 Task: Find connections with filter location Salzwedel with filter topic #Socialmediawith filter profile language French with filter current company Trina Solar with filter school Careers for Engineering Students with filter industry Plastics Manufacturing with filter service category Computer Networking with filter keywords title Business Analyst
Action: Mouse moved to (241, 197)
Screenshot: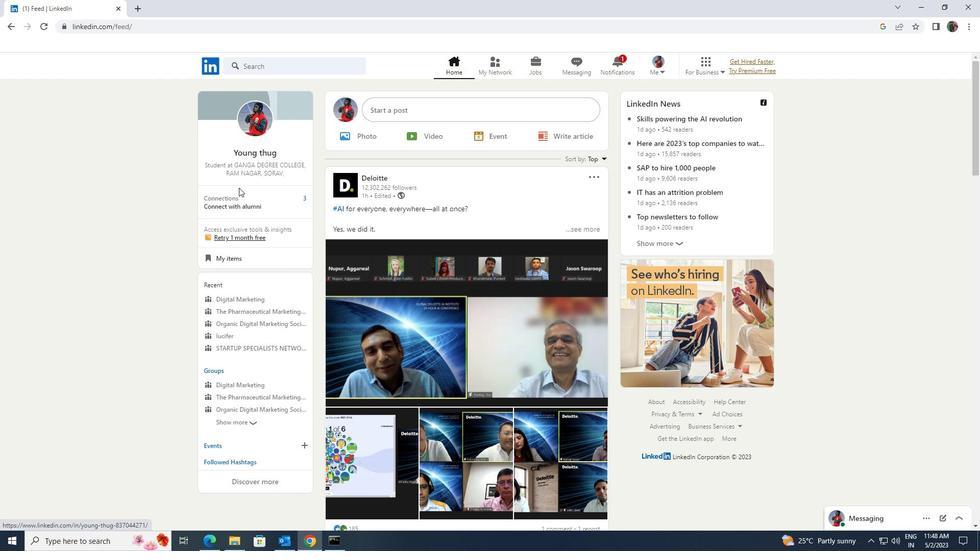 
Action: Mouse pressed left at (241, 197)
Screenshot: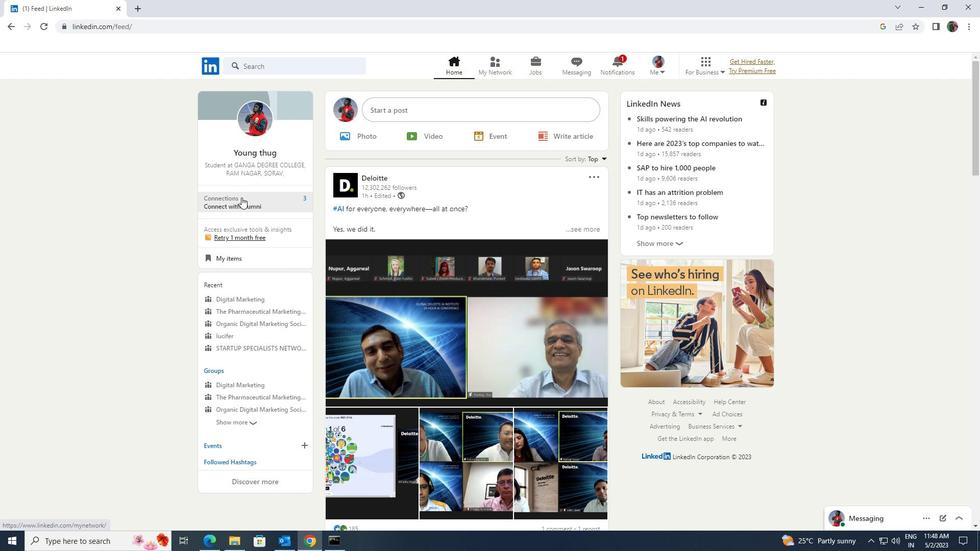 
Action: Mouse moved to (255, 123)
Screenshot: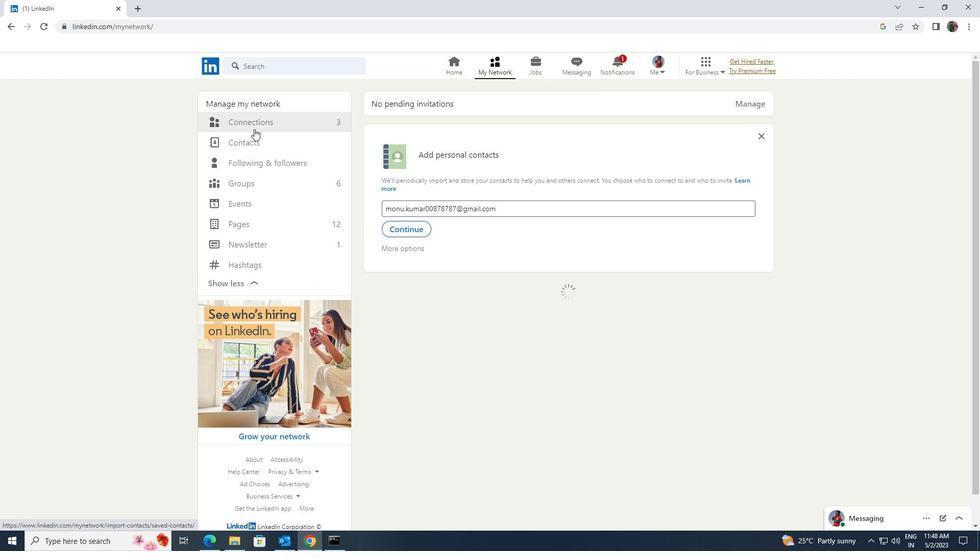 
Action: Mouse pressed left at (255, 123)
Screenshot: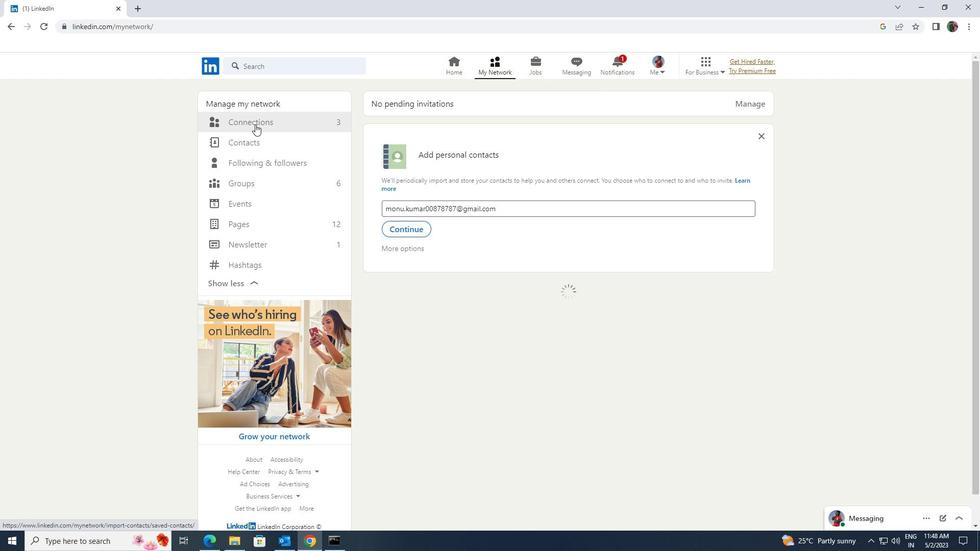 
Action: Mouse moved to (556, 122)
Screenshot: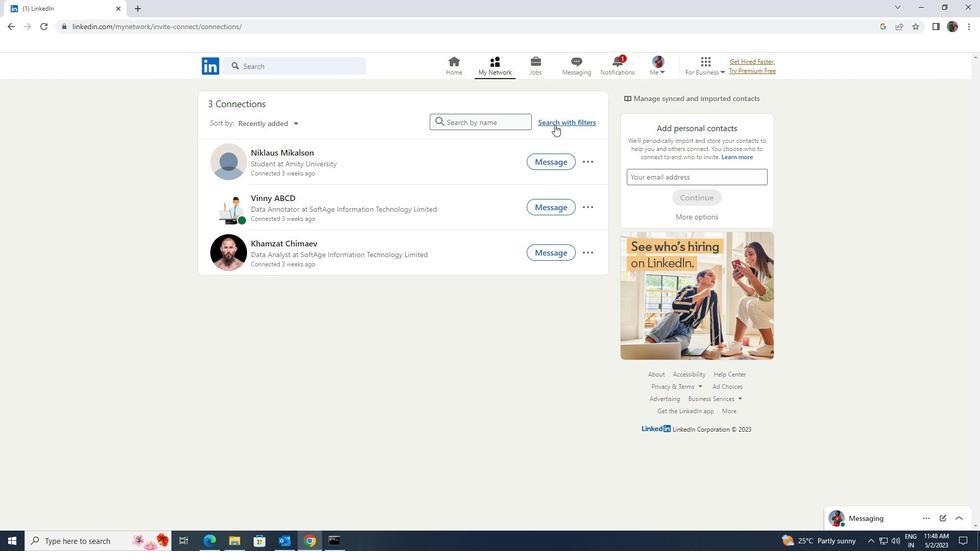 
Action: Mouse pressed left at (556, 122)
Screenshot: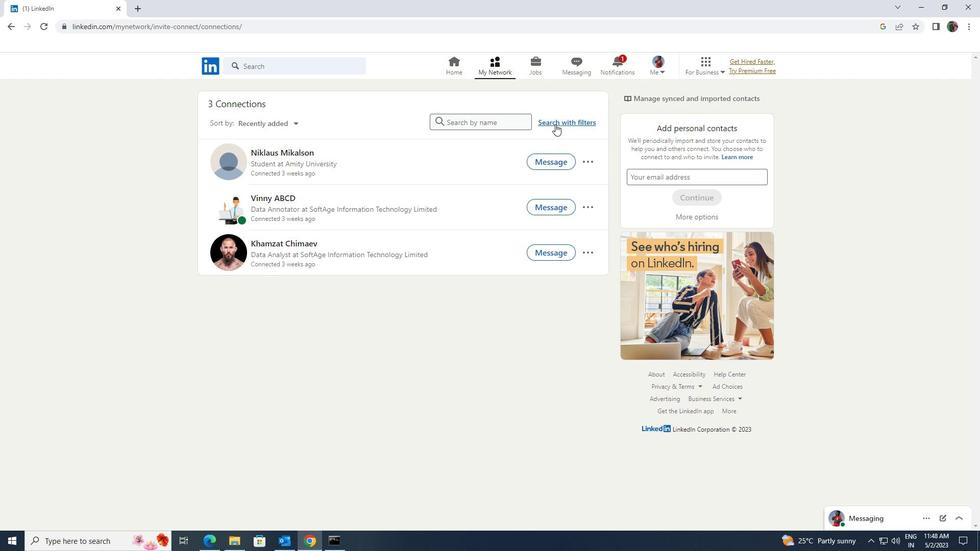 
Action: Mouse moved to (529, 95)
Screenshot: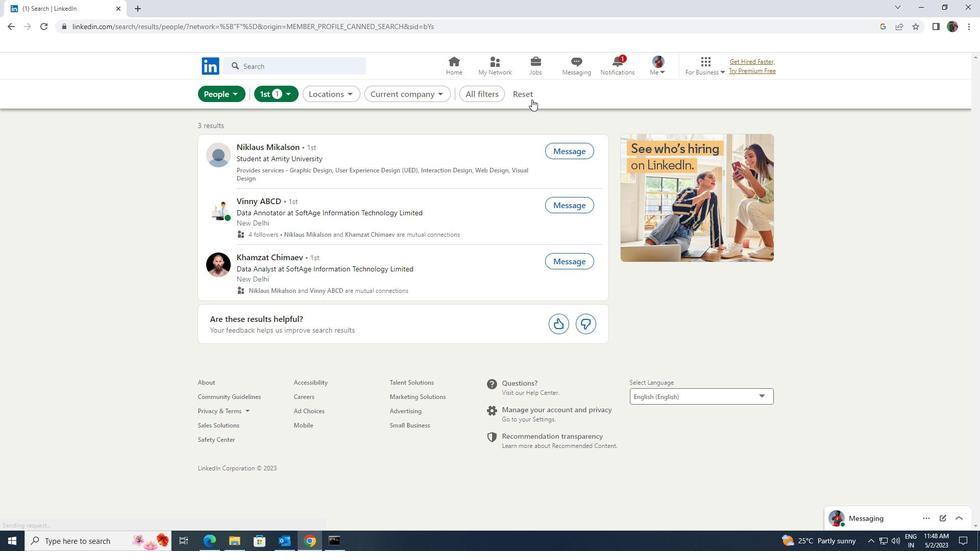 
Action: Mouse pressed left at (529, 95)
Screenshot: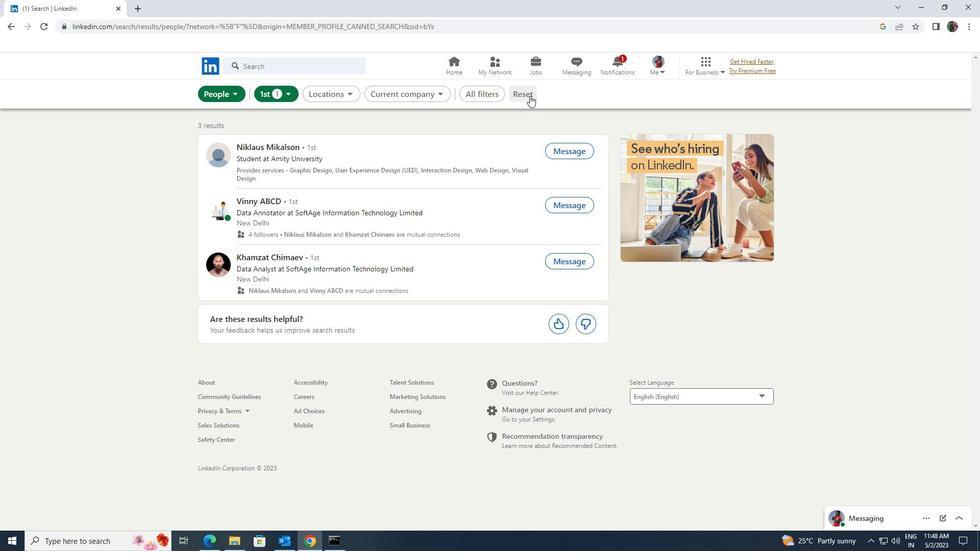 
Action: Mouse moved to (515, 87)
Screenshot: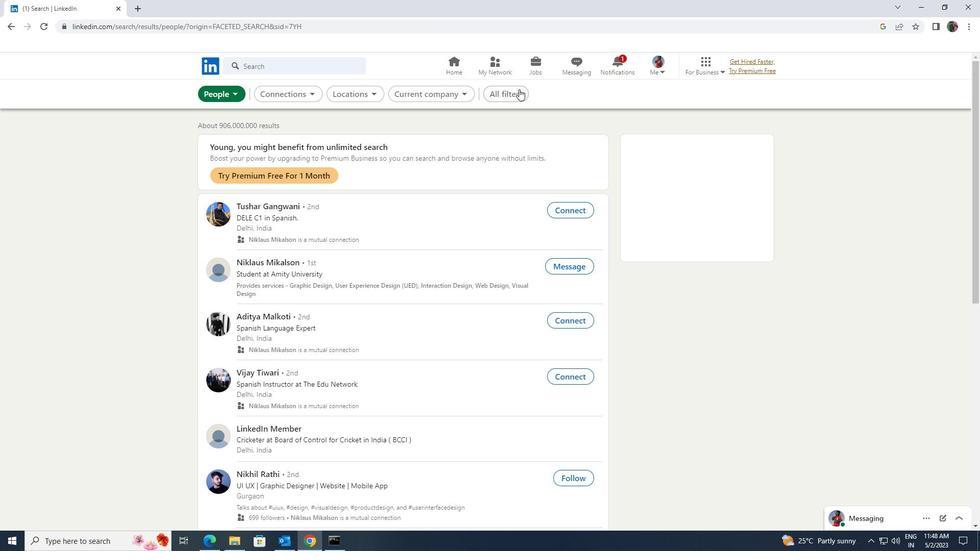 
Action: Mouse pressed left at (515, 87)
Screenshot: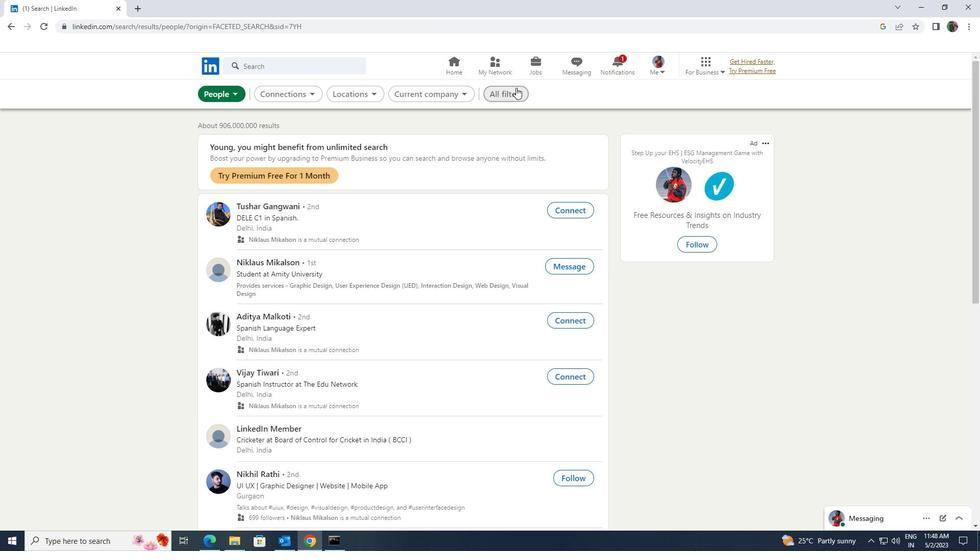 
Action: Mouse moved to (736, 331)
Screenshot: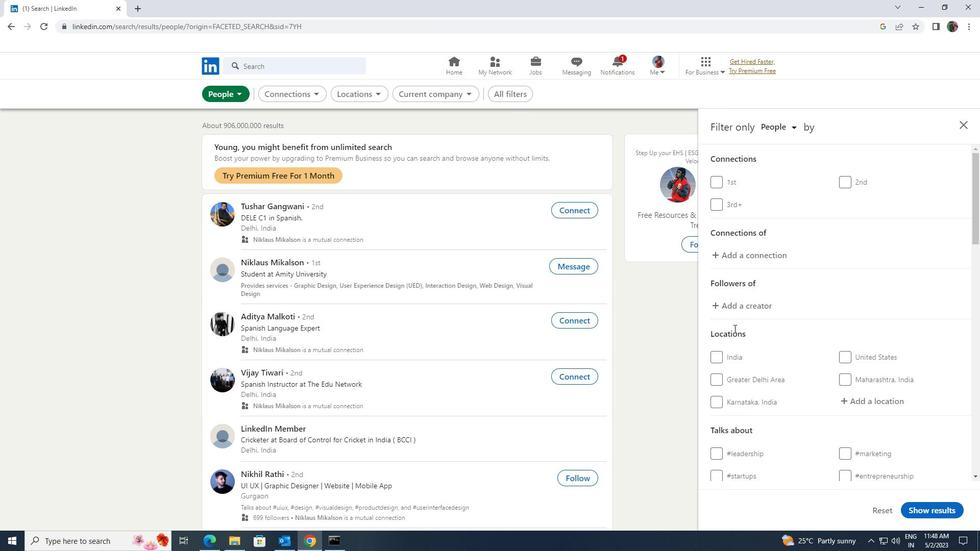 
Action: Mouse scrolled (736, 331) with delta (0, 0)
Screenshot: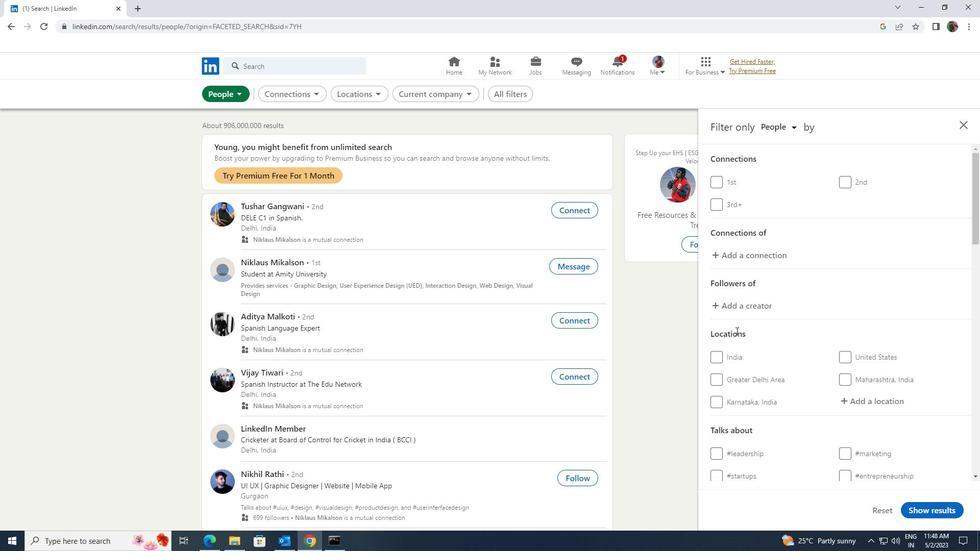 
Action: Mouse scrolled (736, 331) with delta (0, 0)
Screenshot: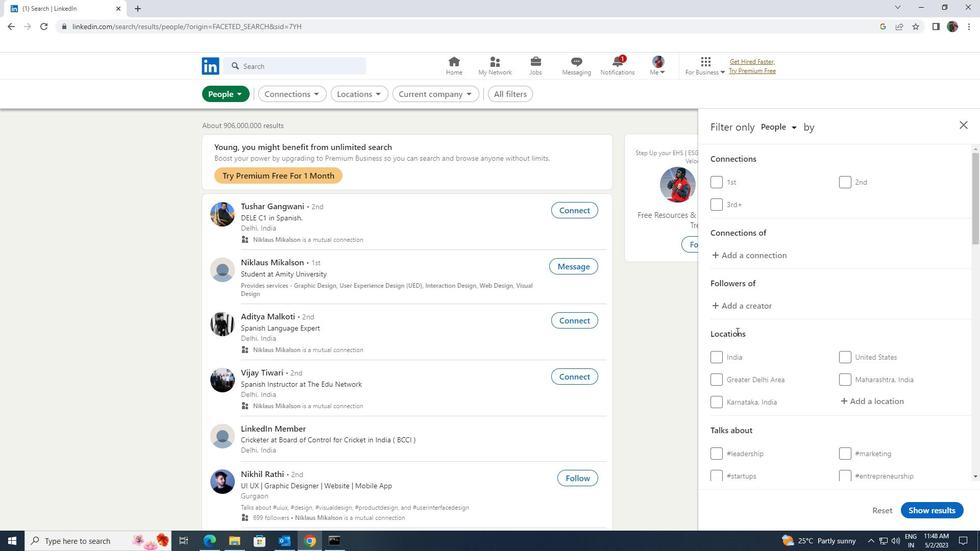 
Action: Mouse moved to (845, 300)
Screenshot: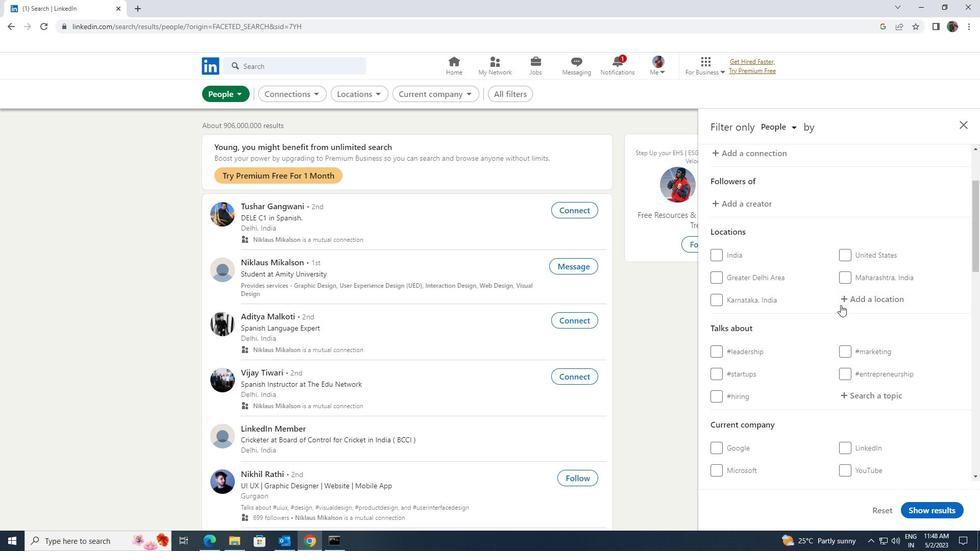 
Action: Mouse pressed left at (845, 300)
Screenshot: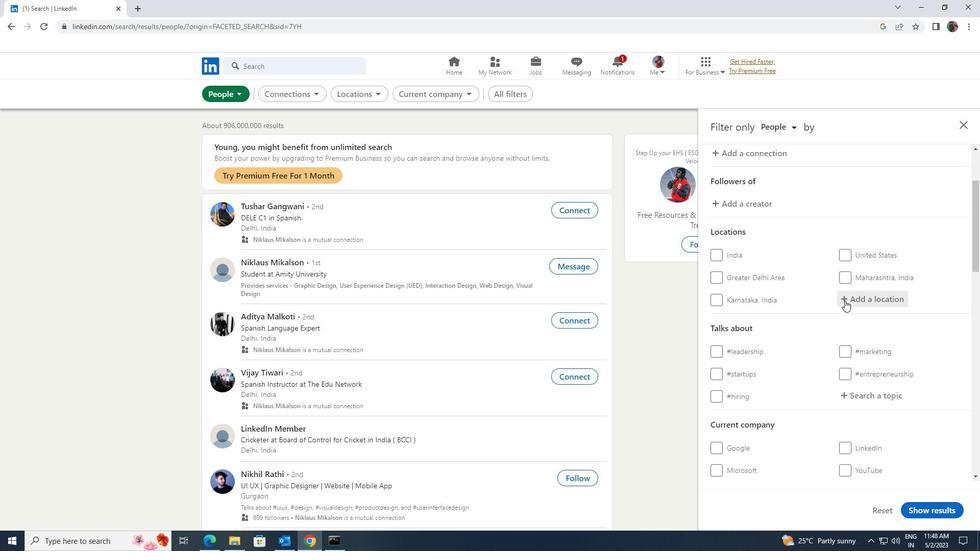 
Action: Key pressed <Key.shift>SALZWEE
Screenshot: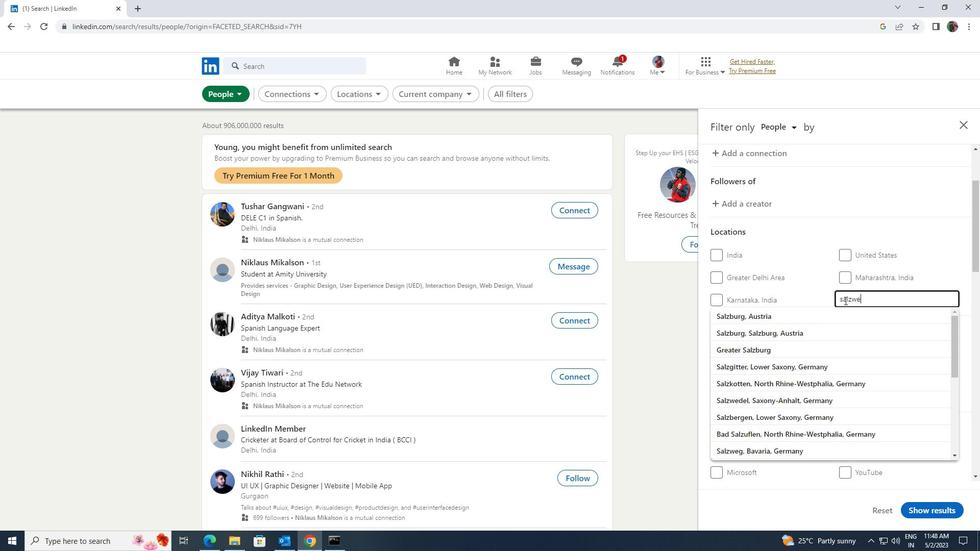 
Action: Mouse moved to (837, 320)
Screenshot: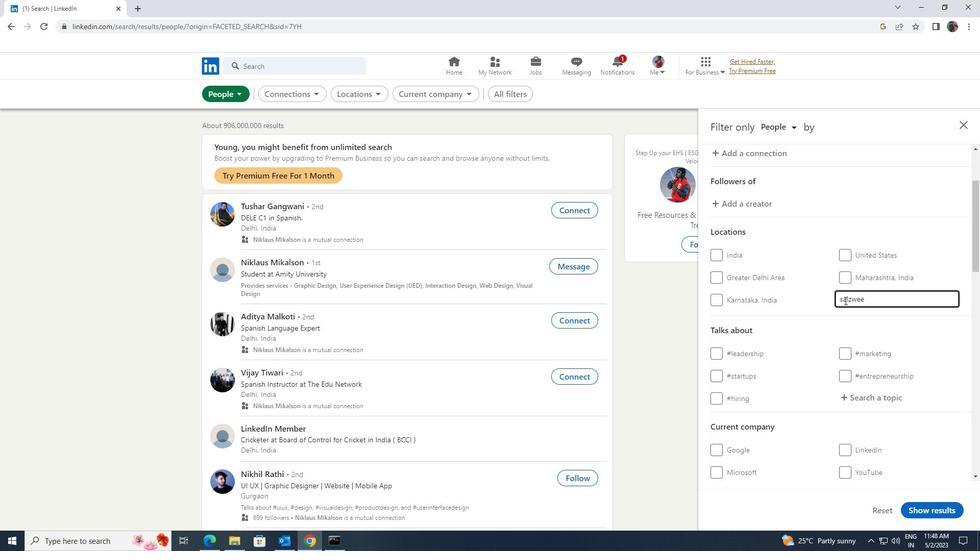 
Action: Key pressed <Key.backspace>
Screenshot: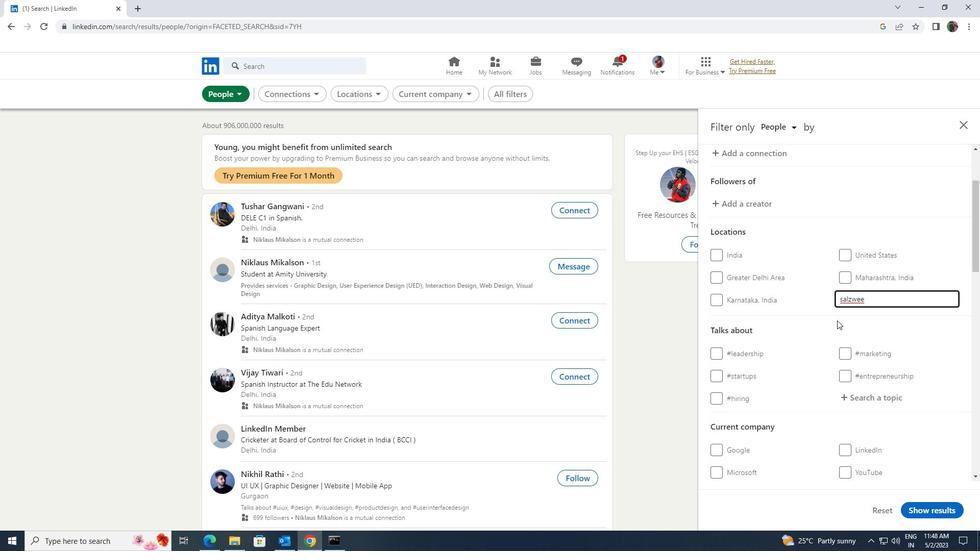 
Action: Mouse moved to (826, 312)
Screenshot: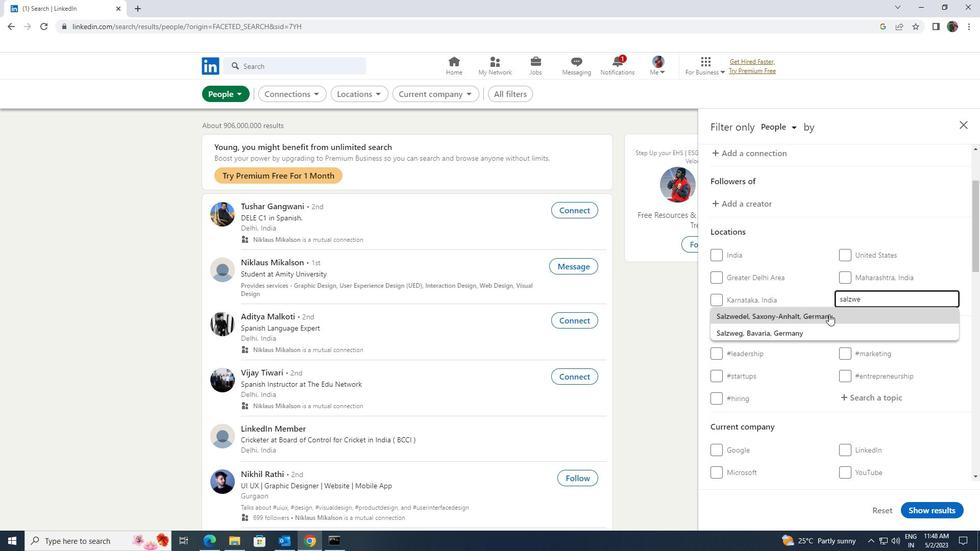 
Action: Mouse pressed left at (826, 312)
Screenshot: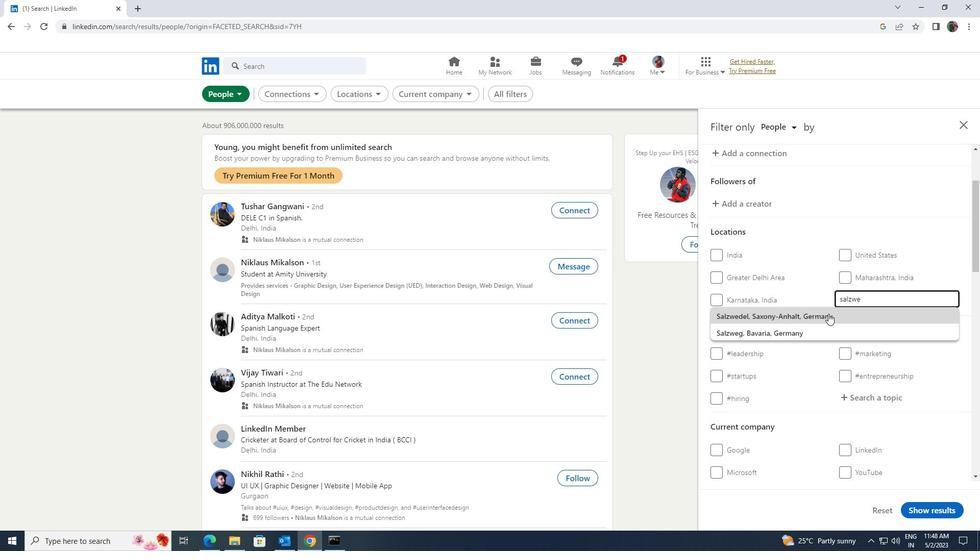 
Action: Mouse scrolled (826, 312) with delta (0, 0)
Screenshot: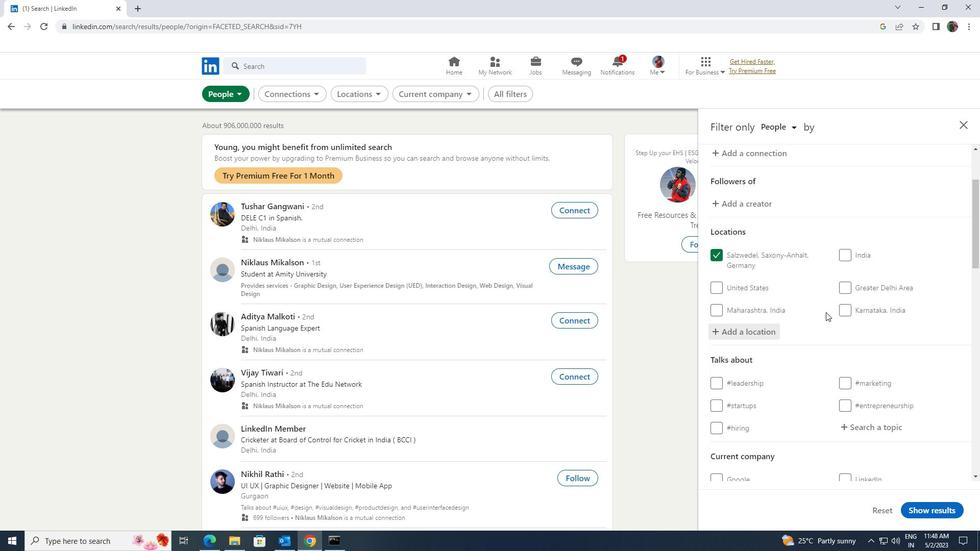
Action: Mouse scrolled (826, 312) with delta (0, 0)
Screenshot: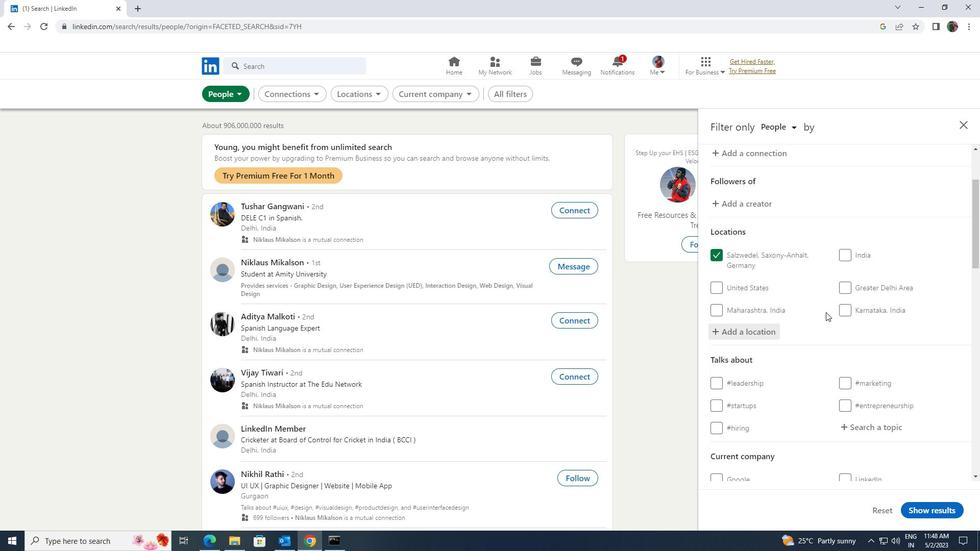 
Action: Mouse moved to (844, 323)
Screenshot: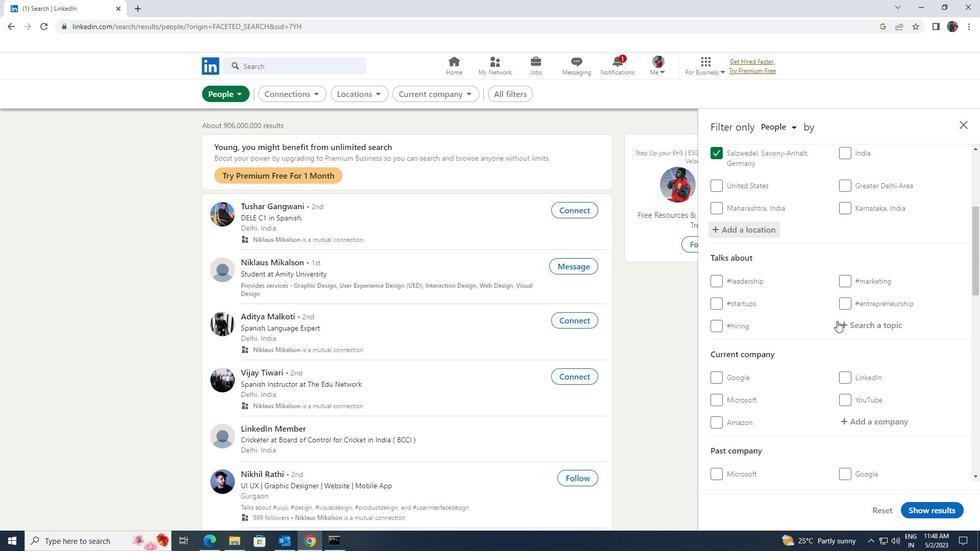 
Action: Mouse pressed left at (844, 323)
Screenshot: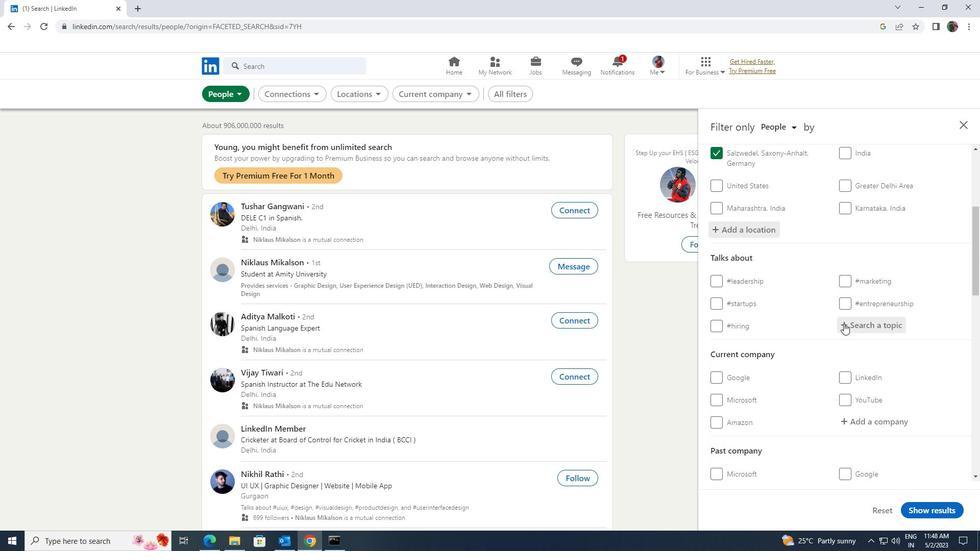 
Action: Key pressed <Key.shift>SOCIALMEDIA
Screenshot: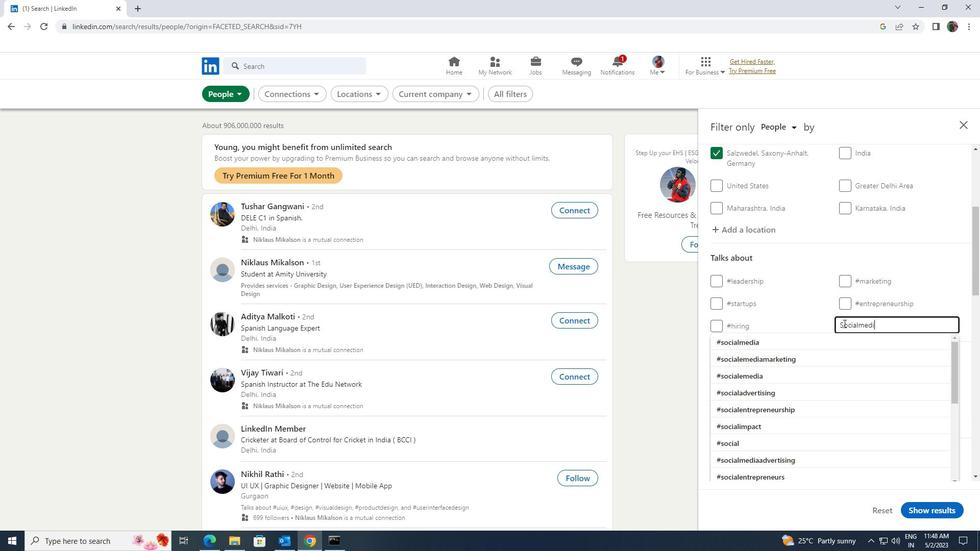 
Action: Mouse moved to (835, 336)
Screenshot: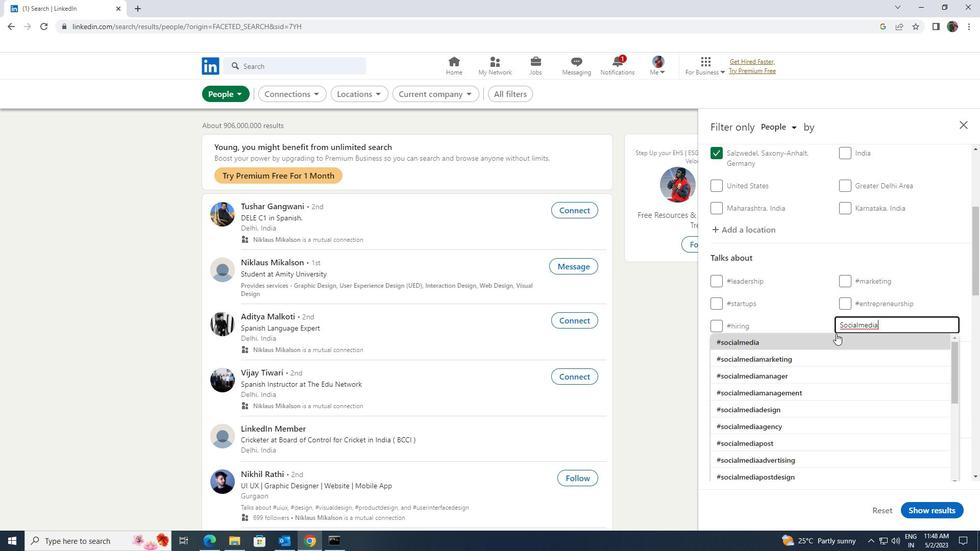 
Action: Mouse pressed left at (835, 336)
Screenshot: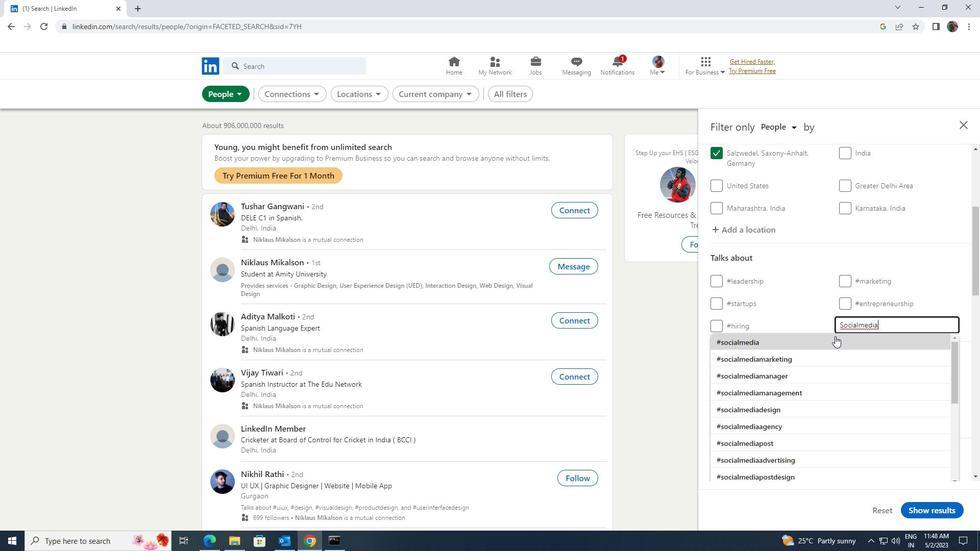 
Action: Mouse scrolled (835, 336) with delta (0, 0)
Screenshot: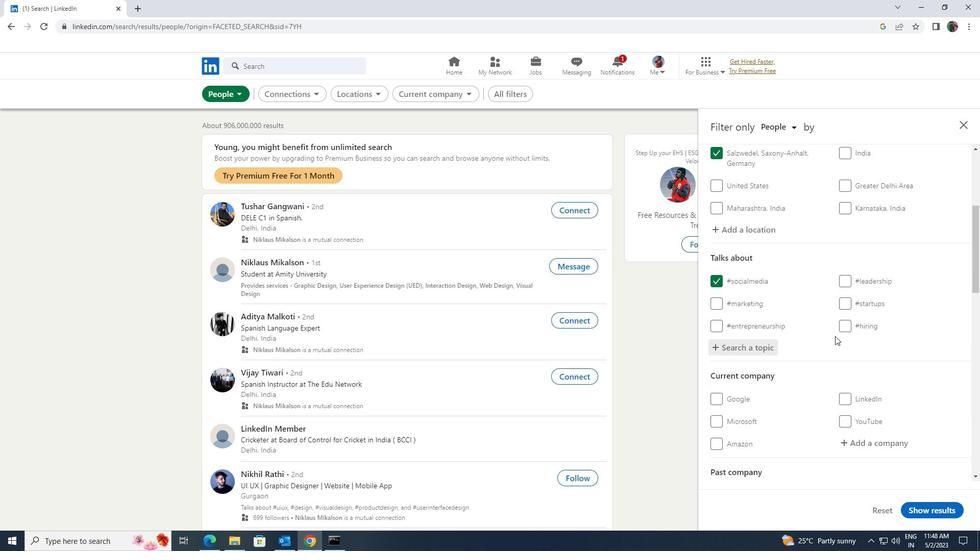 
Action: Mouse scrolled (835, 336) with delta (0, 0)
Screenshot: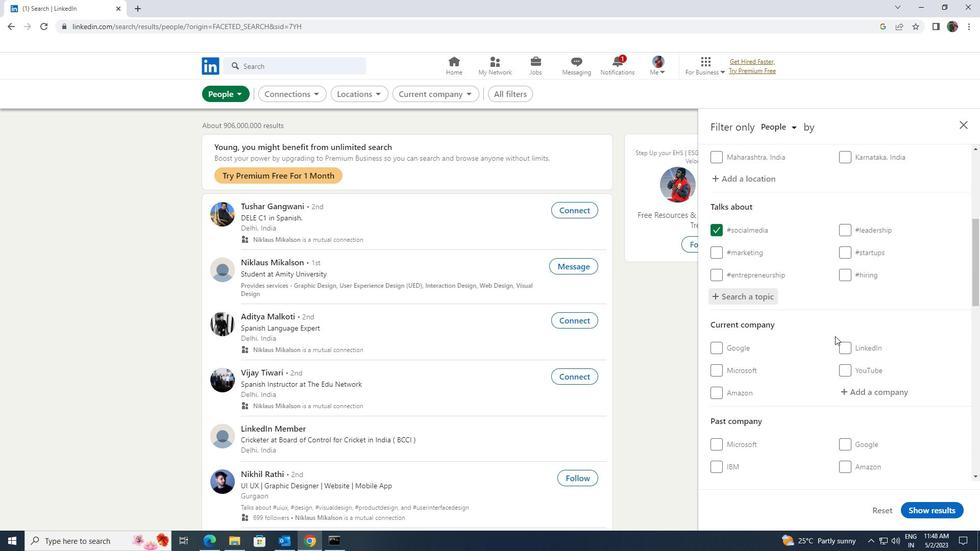 
Action: Mouse scrolled (835, 336) with delta (0, 0)
Screenshot: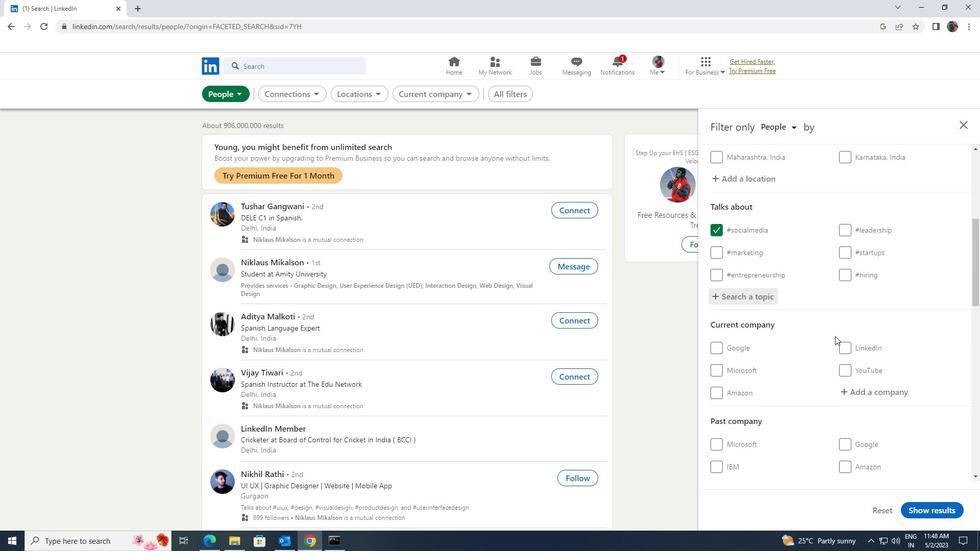 
Action: Mouse scrolled (835, 336) with delta (0, 0)
Screenshot: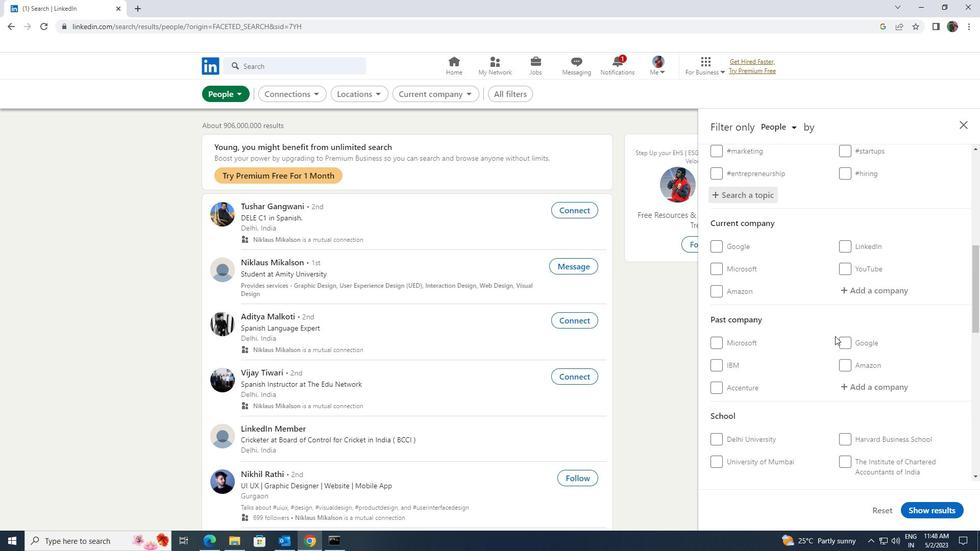 
Action: Mouse scrolled (835, 336) with delta (0, 0)
Screenshot: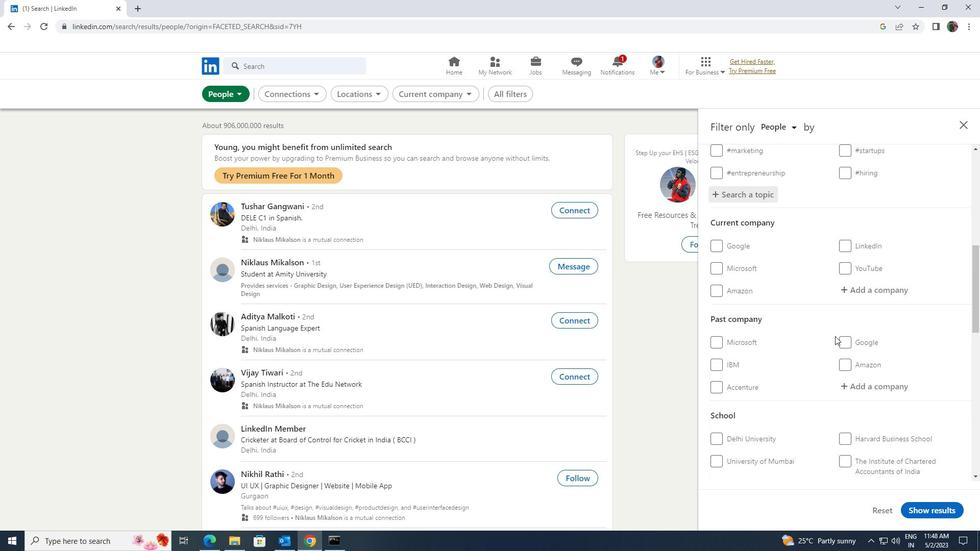 
Action: Mouse scrolled (835, 336) with delta (0, 0)
Screenshot: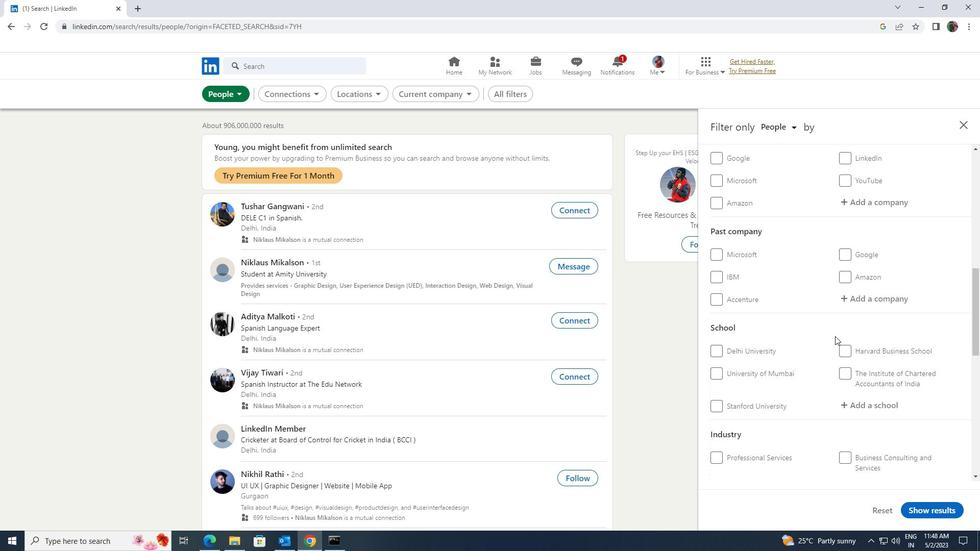
Action: Mouse scrolled (835, 336) with delta (0, 0)
Screenshot: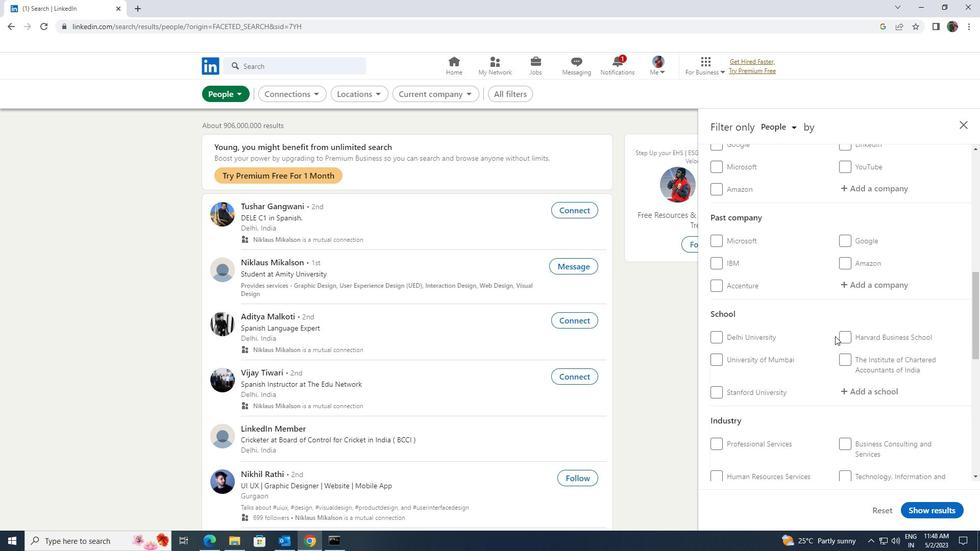 
Action: Mouse scrolled (835, 336) with delta (0, 0)
Screenshot: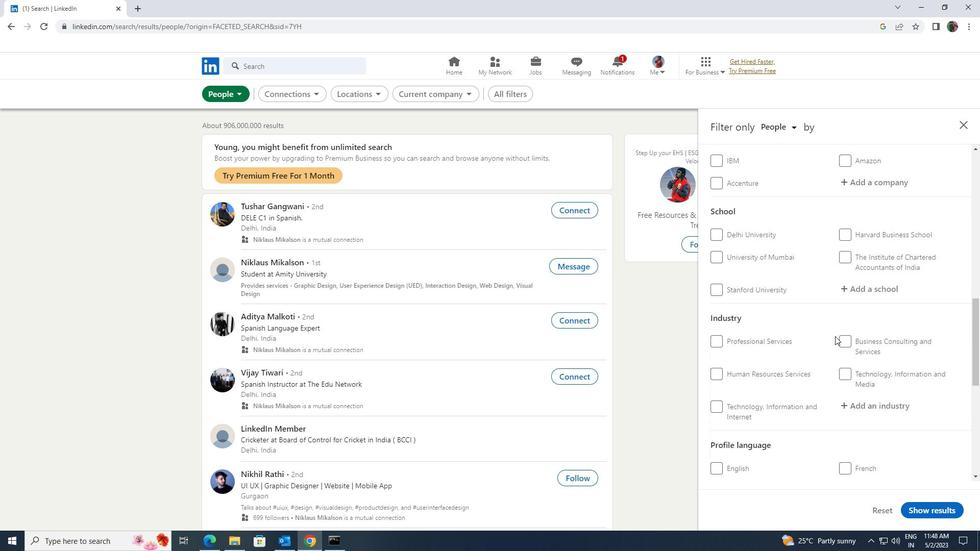 
Action: Mouse scrolled (835, 336) with delta (0, 0)
Screenshot: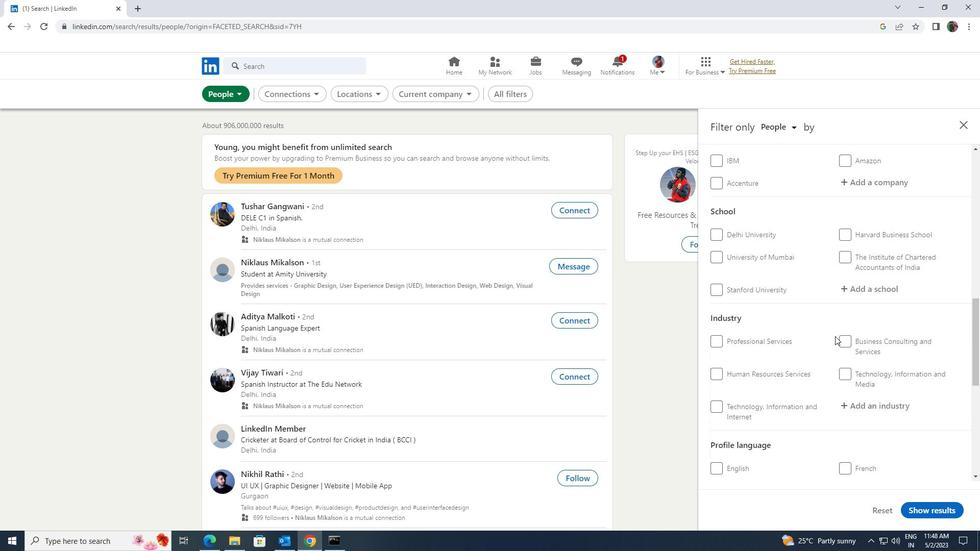 
Action: Mouse moved to (845, 365)
Screenshot: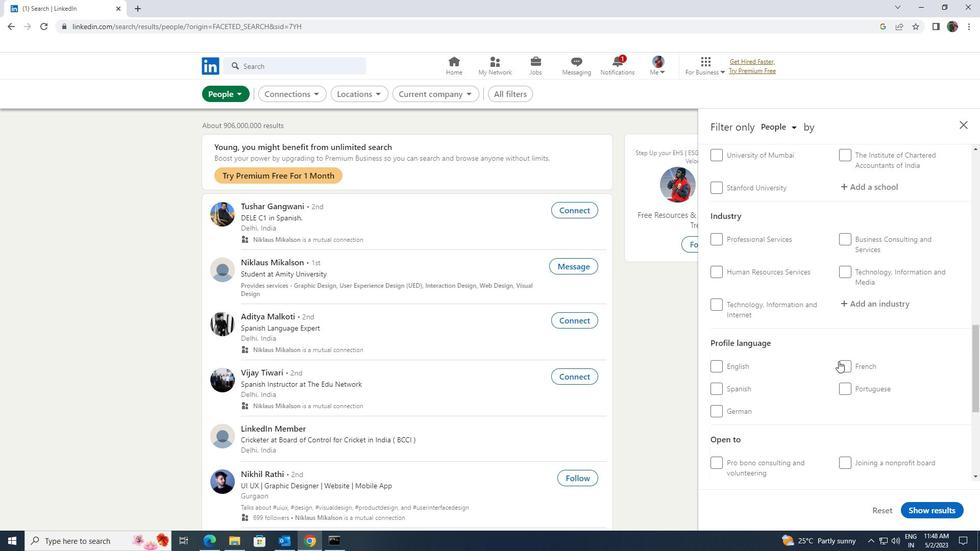 
Action: Mouse pressed left at (845, 365)
Screenshot: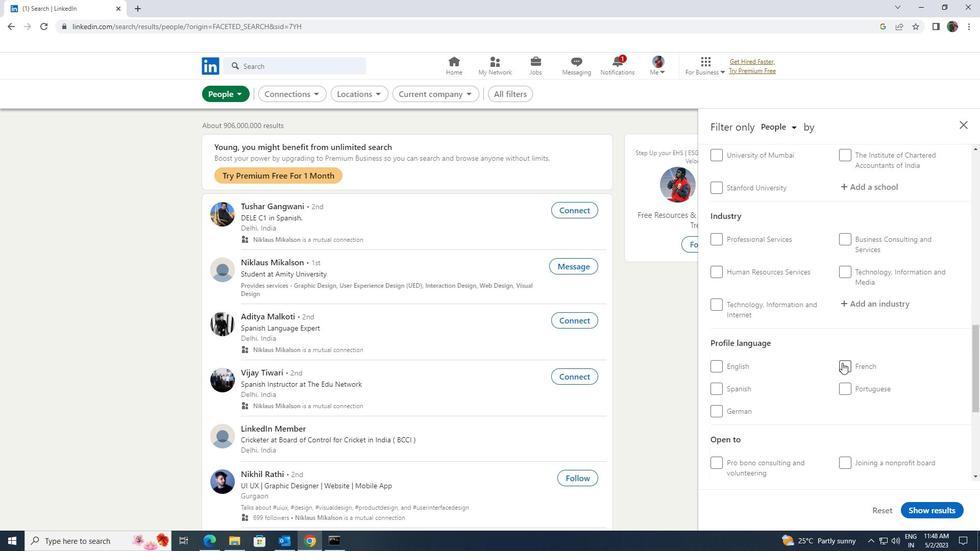 
Action: Mouse scrolled (845, 366) with delta (0, 0)
Screenshot: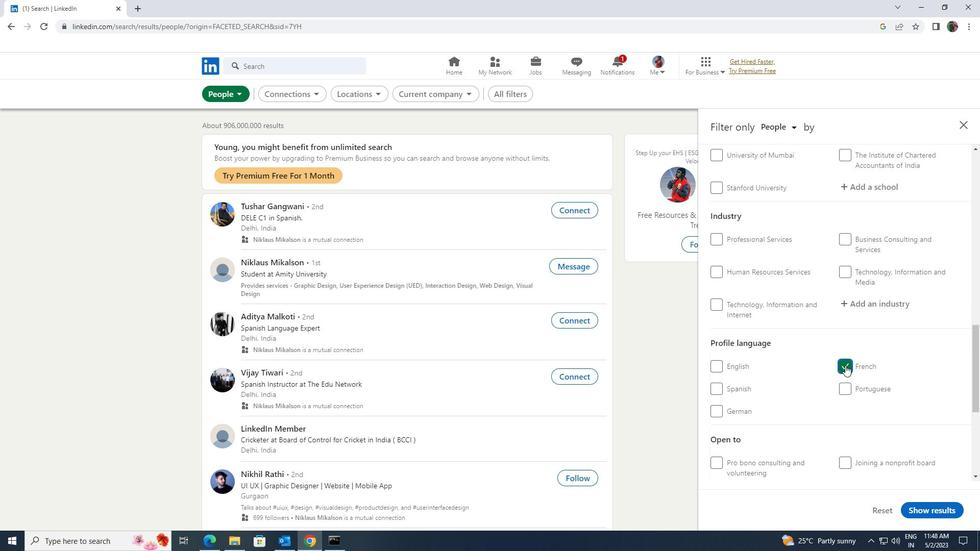 
Action: Mouse scrolled (845, 366) with delta (0, 0)
Screenshot: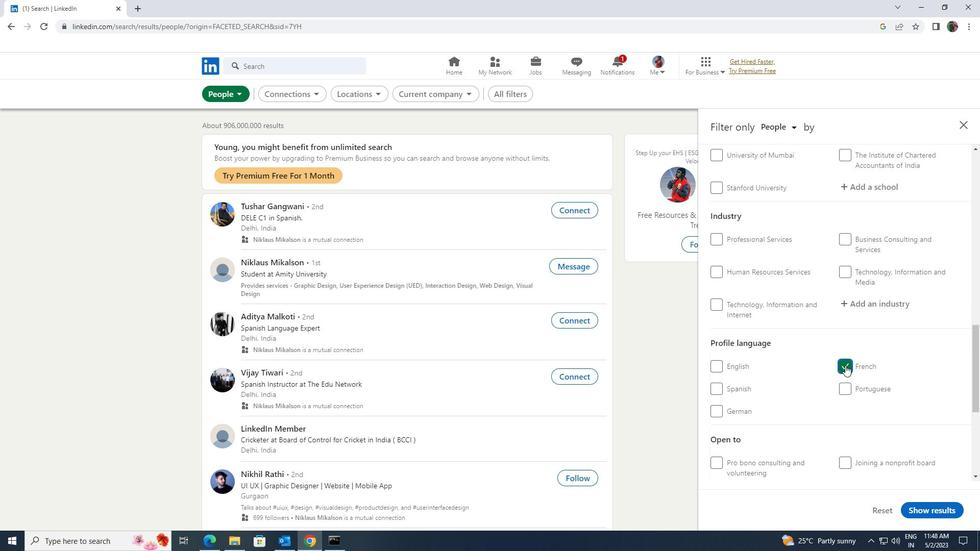 
Action: Mouse moved to (846, 365)
Screenshot: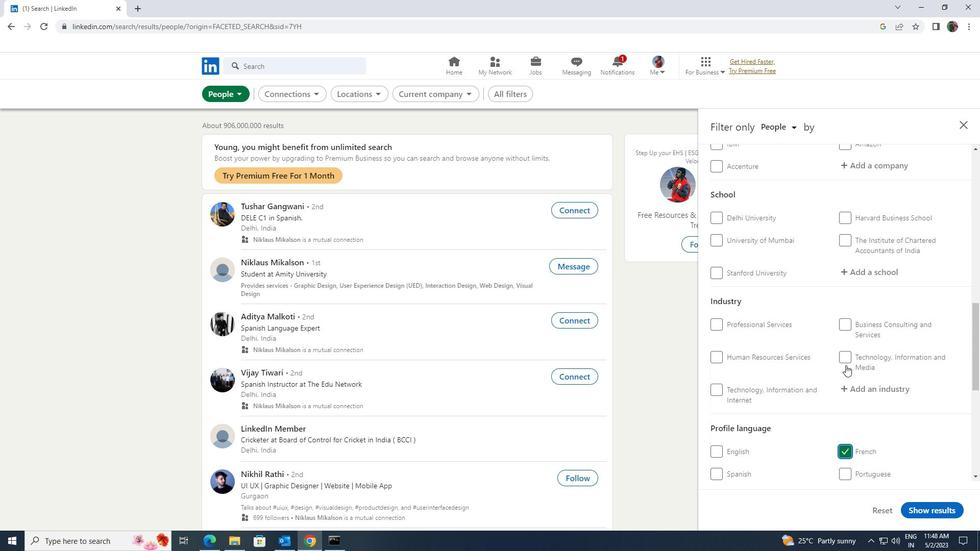 
Action: Mouse scrolled (846, 365) with delta (0, 0)
Screenshot: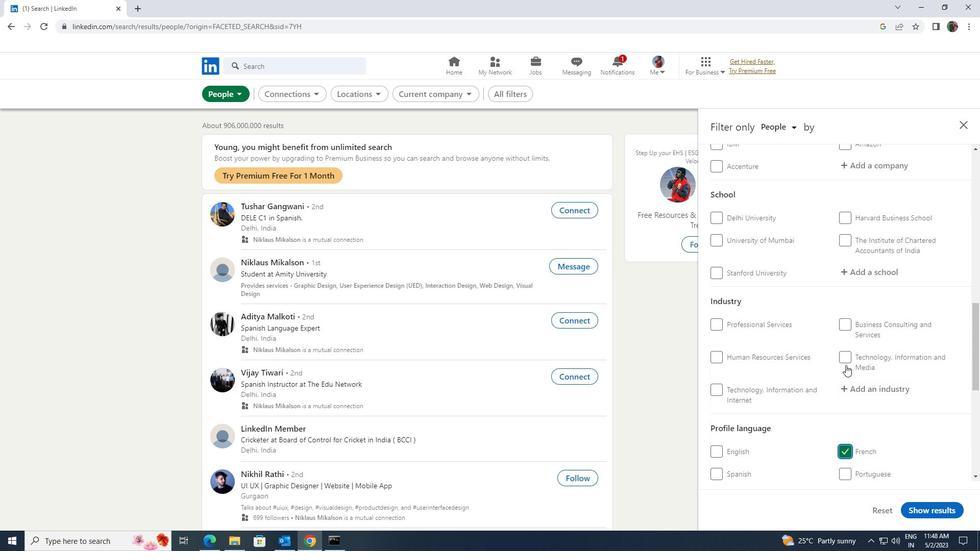 
Action: Mouse scrolled (846, 365) with delta (0, 0)
Screenshot: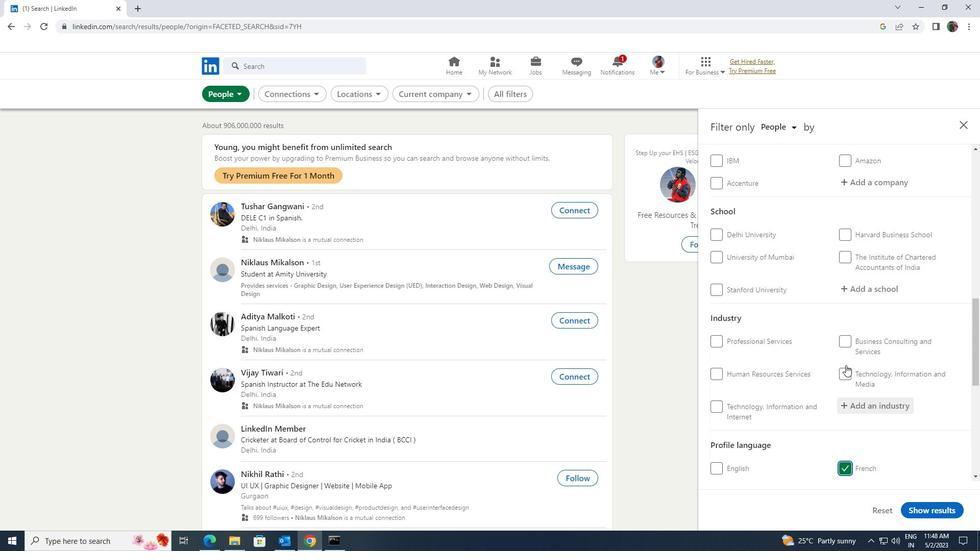 
Action: Mouse moved to (846, 364)
Screenshot: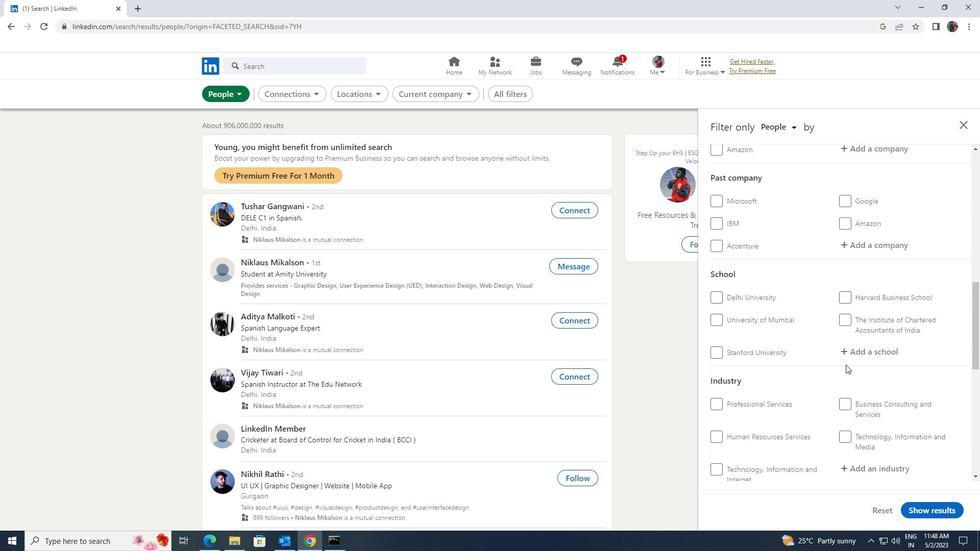 
Action: Mouse scrolled (846, 365) with delta (0, 0)
Screenshot: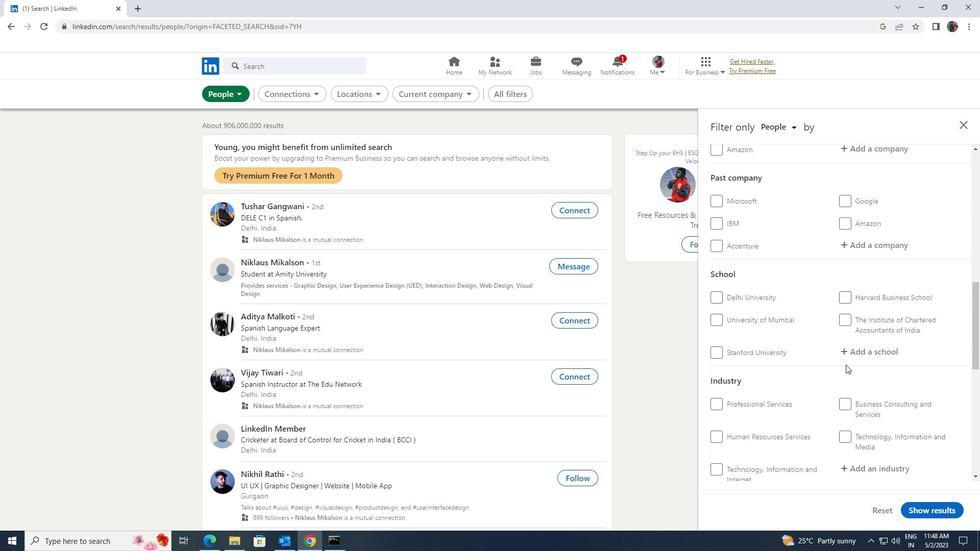 
Action: Mouse moved to (846, 364)
Screenshot: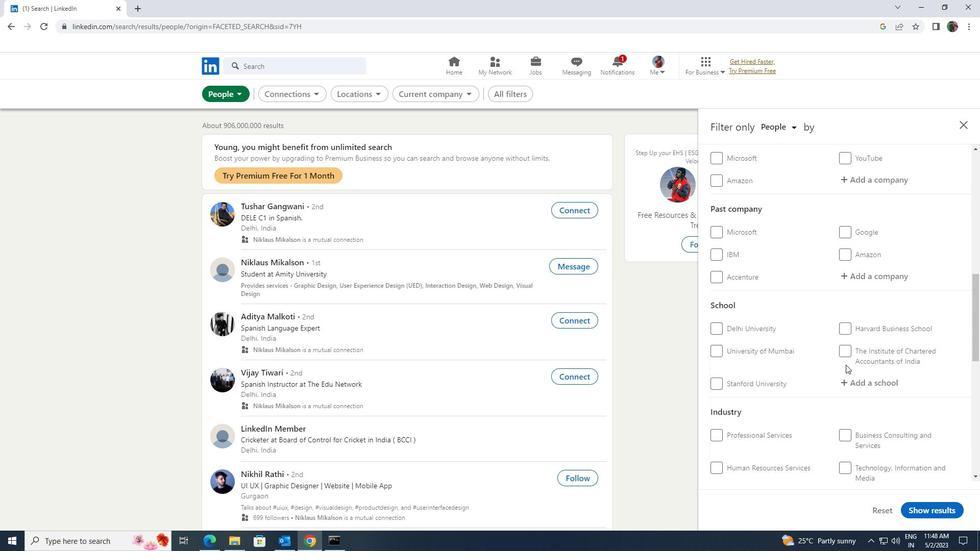 
Action: Mouse scrolled (846, 364) with delta (0, 0)
Screenshot: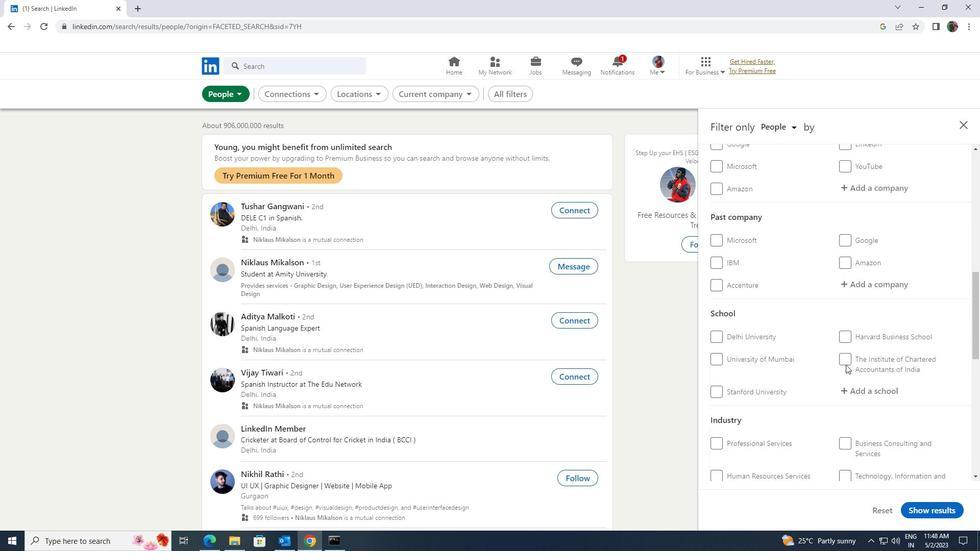 
Action: Mouse moved to (845, 363)
Screenshot: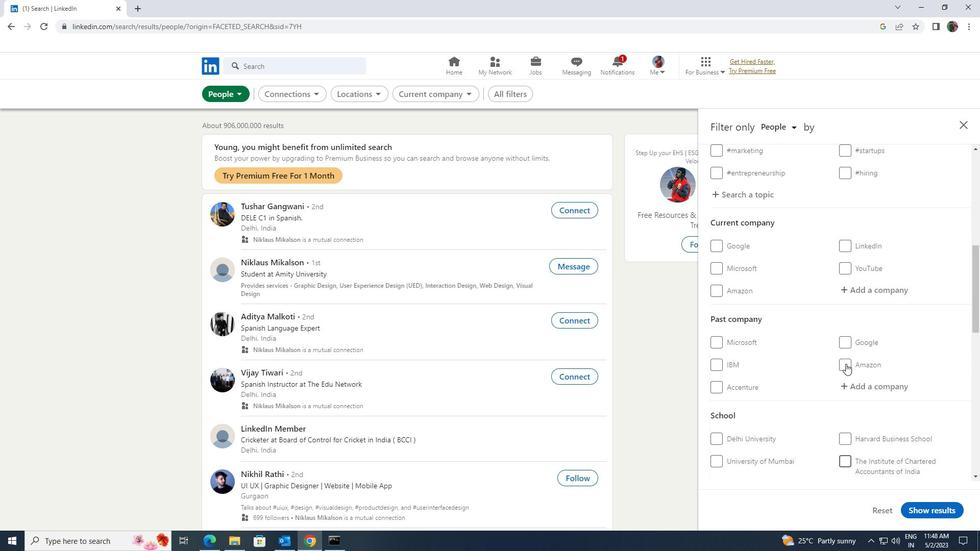 
Action: Mouse scrolled (845, 364) with delta (0, 0)
Screenshot: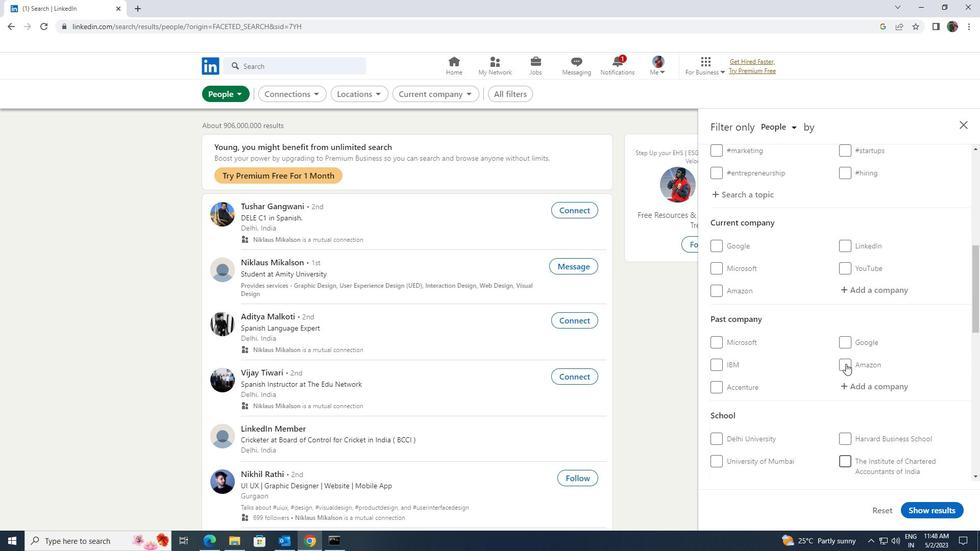
Action: Mouse moved to (851, 345)
Screenshot: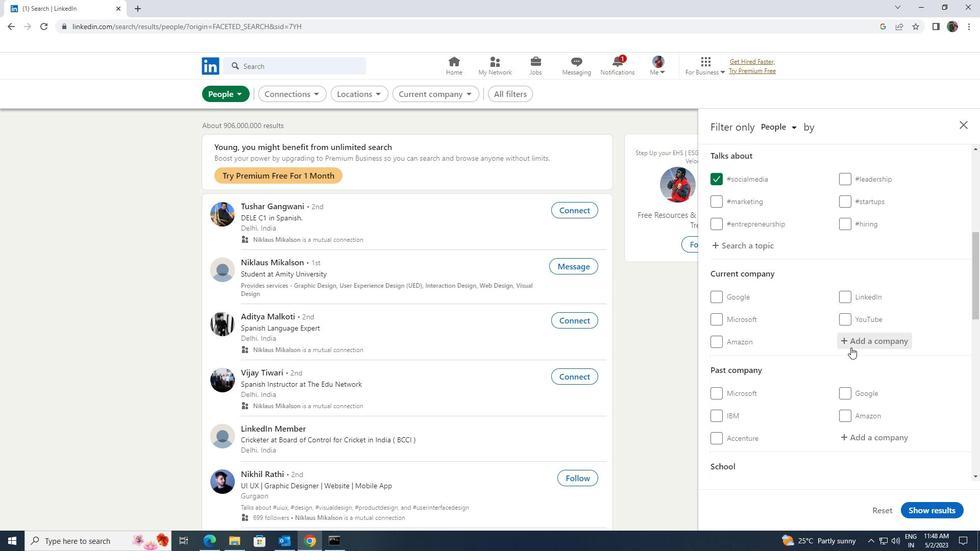 
Action: Mouse pressed left at (851, 345)
Screenshot: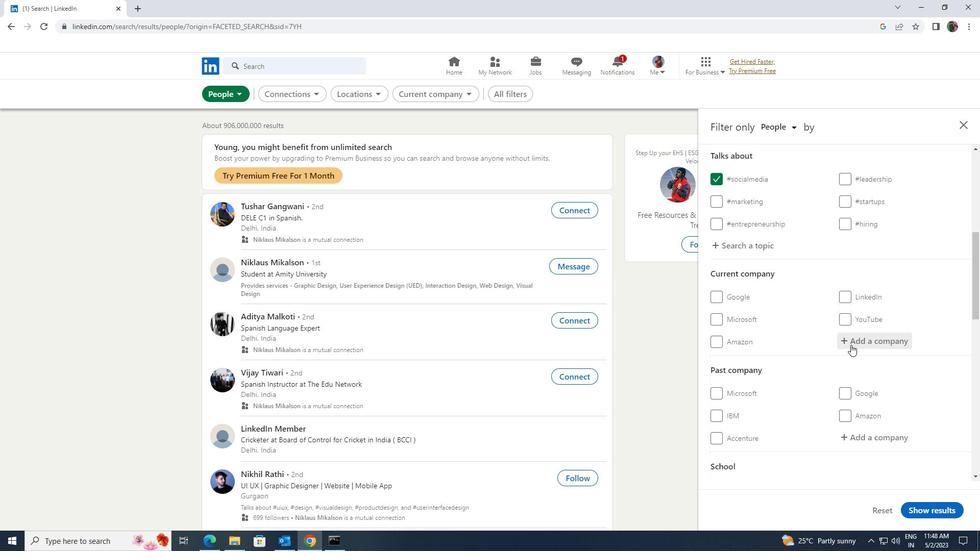 
Action: Key pressed <Key.shift>TRINA
Screenshot: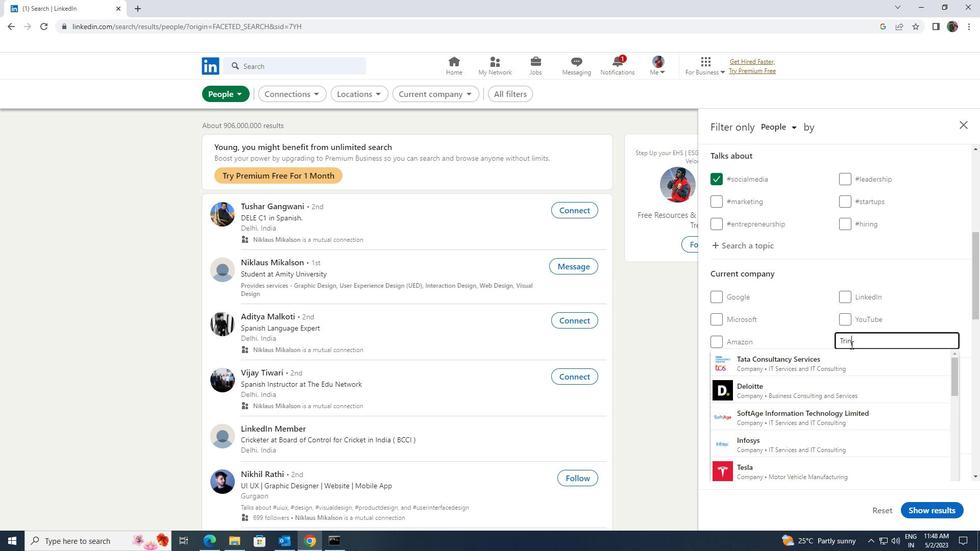 
Action: Mouse moved to (849, 356)
Screenshot: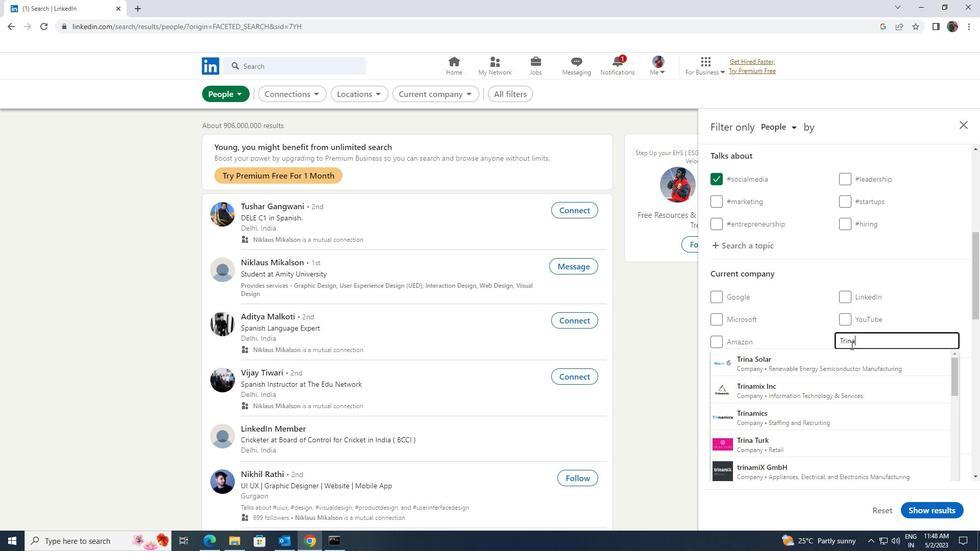 
Action: Mouse pressed left at (849, 356)
Screenshot: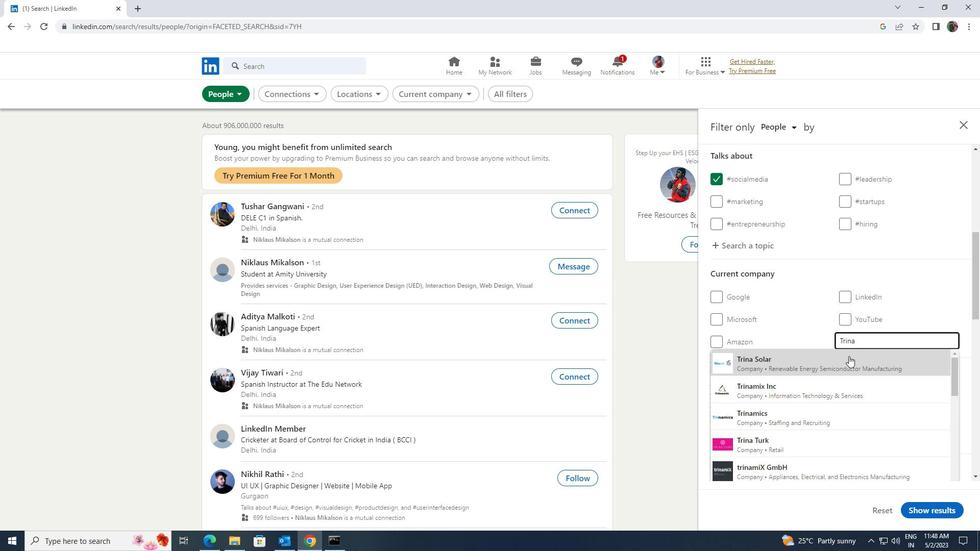 
Action: Mouse scrolled (849, 355) with delta (0, 0)
Screenshot: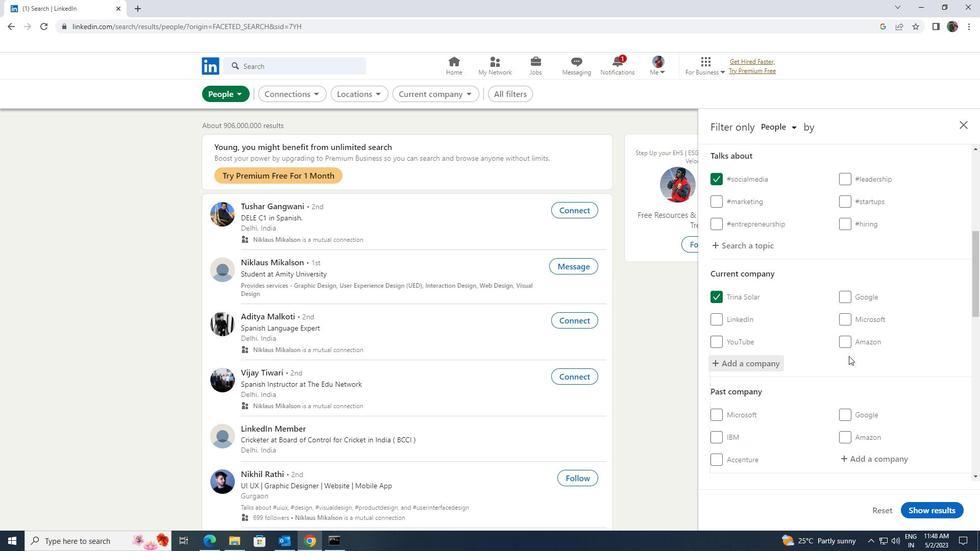 
Action: Mouse scrolled (849, 355) with delta (0, 0)
Screenshot: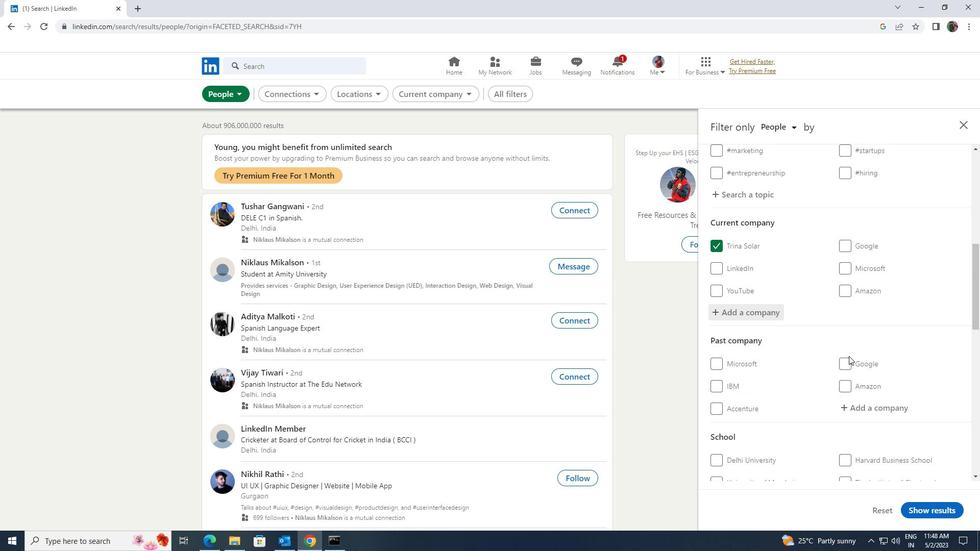 
Action: Mouse moved to (849, 355)
Screenshot: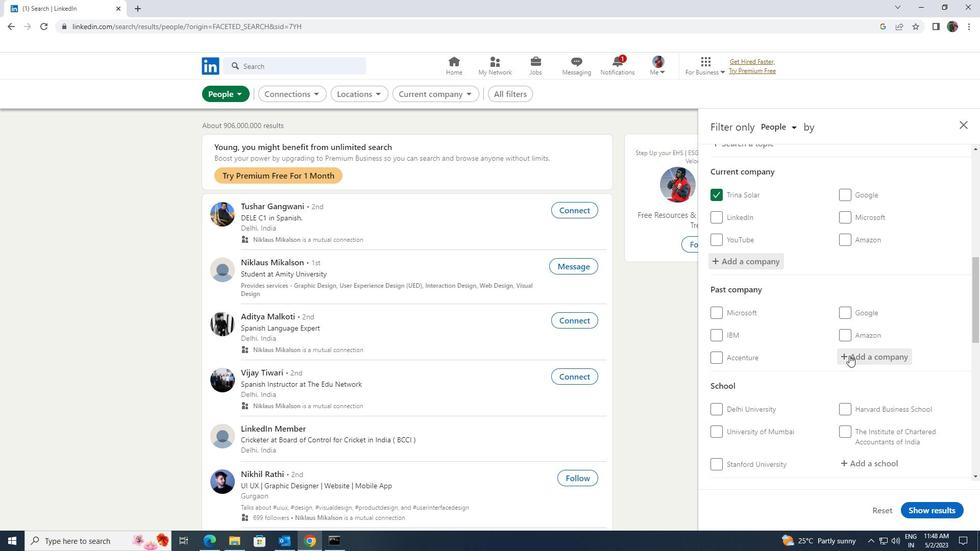 
Action: Mouse scrolled (849, 355) with delta (0, 0)
Screenshot: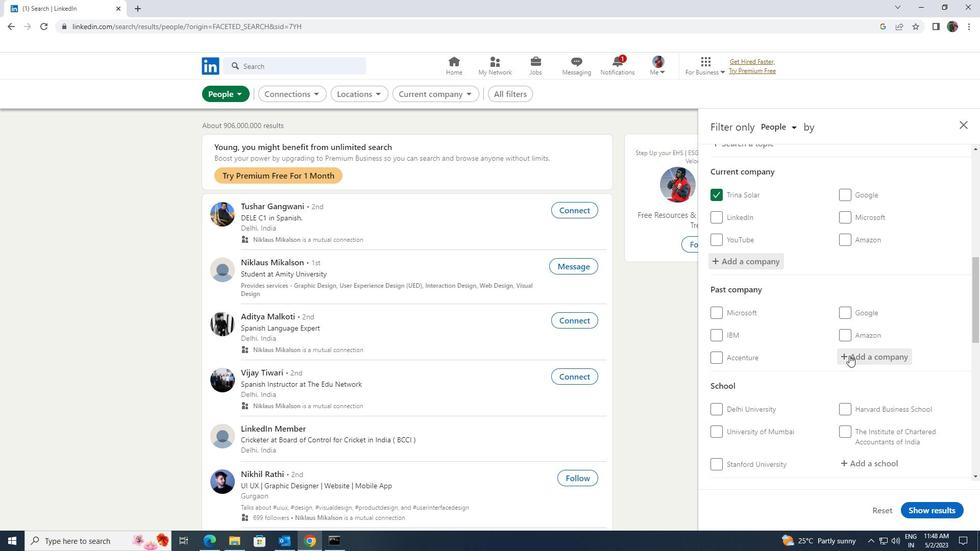 
Action: Mouse scrolled (849, 355) with delta (0, 0)
Screenshot: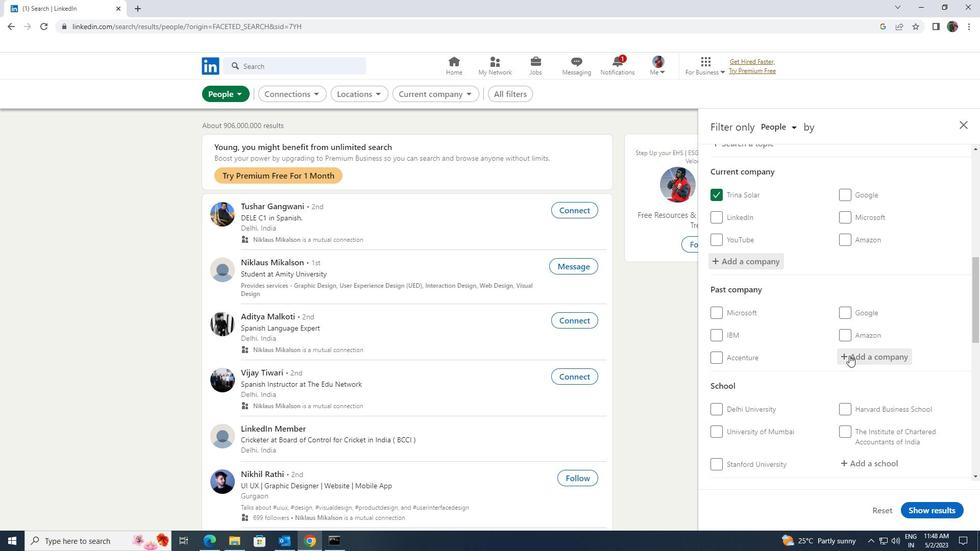 
Action: Mouse moved to (846, 362)
Screenshot: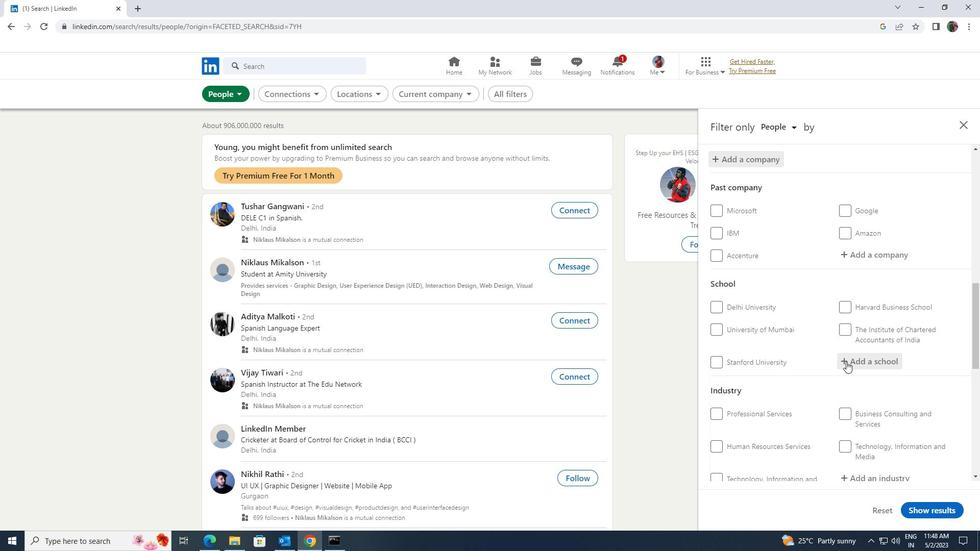 
Action: Mouse pressed left at (846, 362)
Screenshot: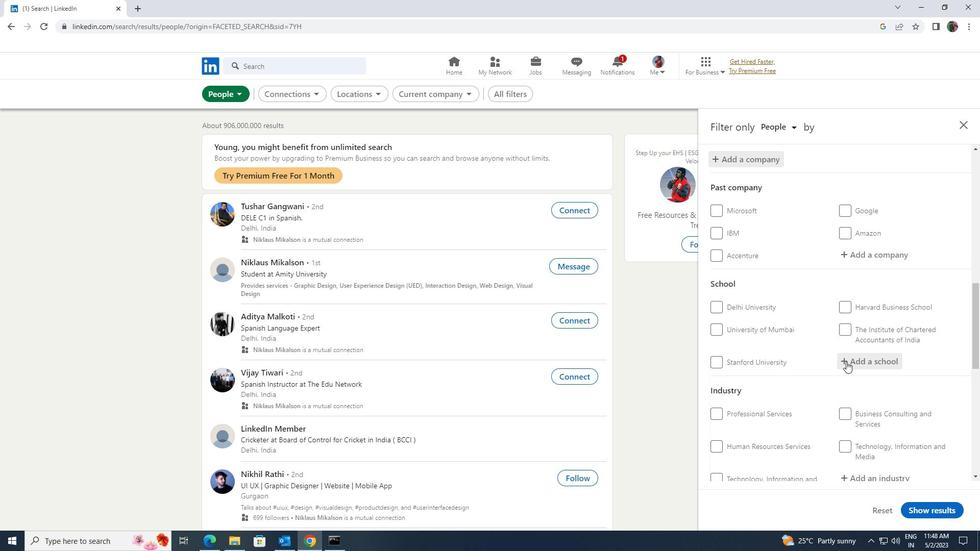 
Action: Key pressed <Key.shift><Key.shift><Key.shift><Key.shift><Key.shift><Key.shift><Key.shift><Key.shift><Key.shift><Key.shift><Key.shift><Key.shift><Key.shift><Key.shift><Key.shift><Key.shift><Key.shift><Key.shift><Key.shift><Key.shift><Key.shift><Key.shift><Key.shift>CAREERS<Key.space>FOR<Key.space>ENGINEERING<Key.space>ST
Screenshot: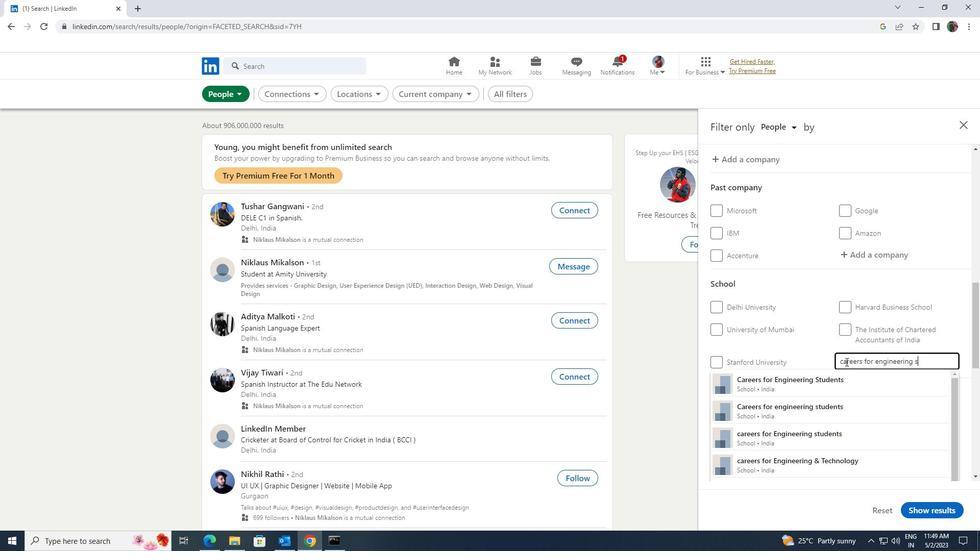 
Action: Mouse moved to (846, 373)
Screenshot: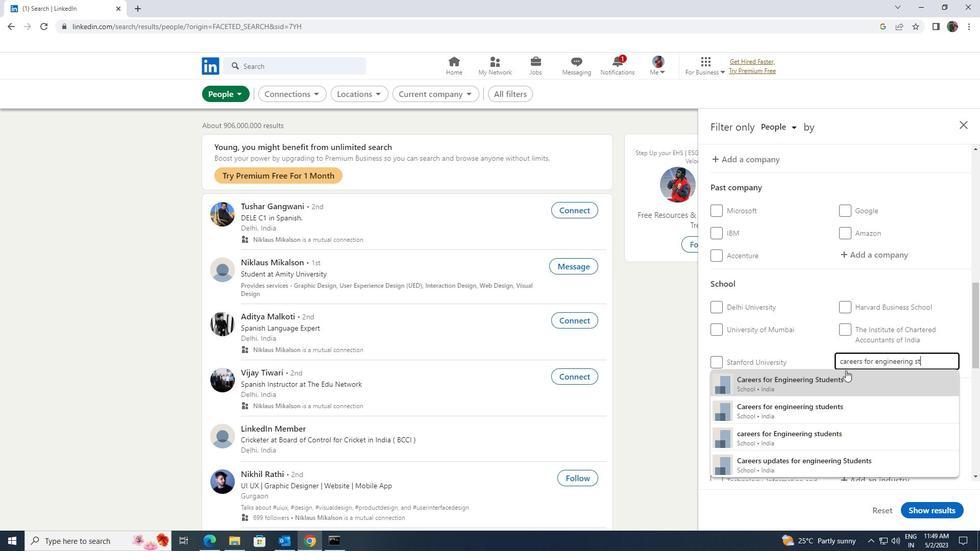 
Action: Mouse pressed left at (846, 373)
Screenshot: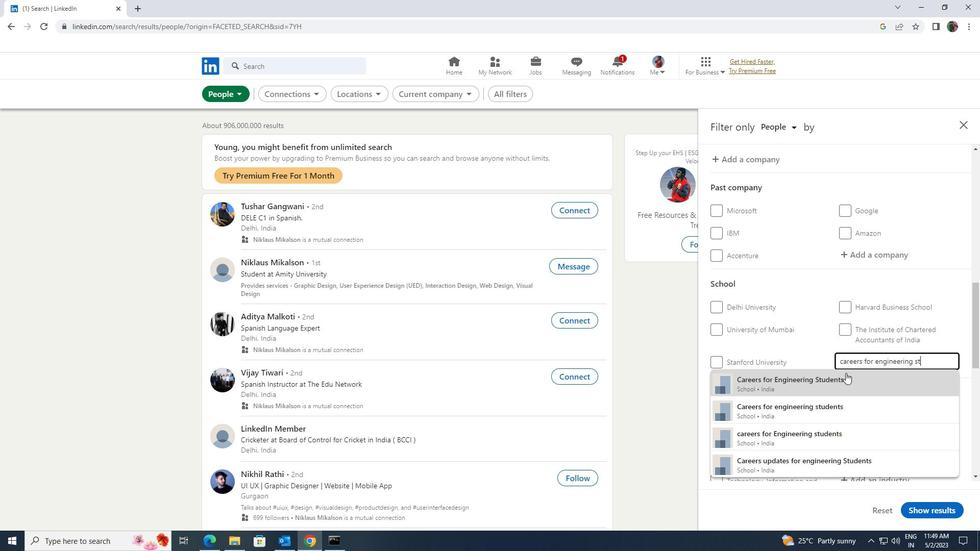 
Action: Mouse scrolled (846, 373) with delta (0, 0)
Screenshot: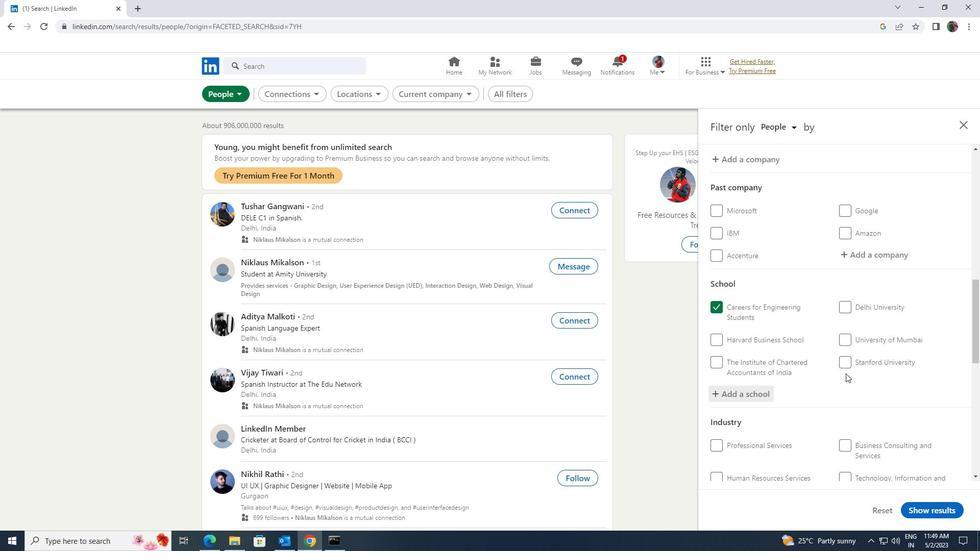 
Action: Mouse scrolled (846, 373) with delta (0, 0)
Screenshot: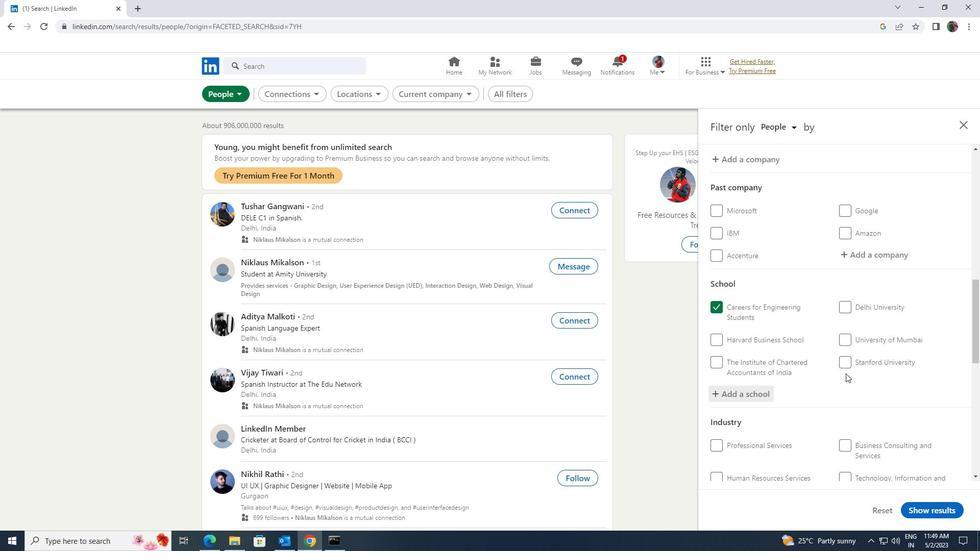 
Action: Mouse scrolled (846, 373) with delta (0, 0)
Screenshot: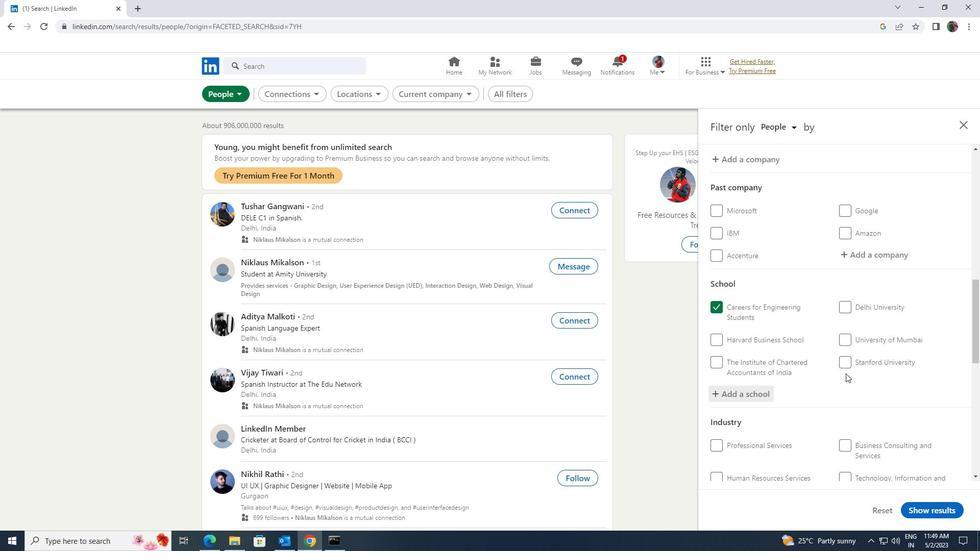 
Action: Mouse moved to (845, 374)
Screenshot: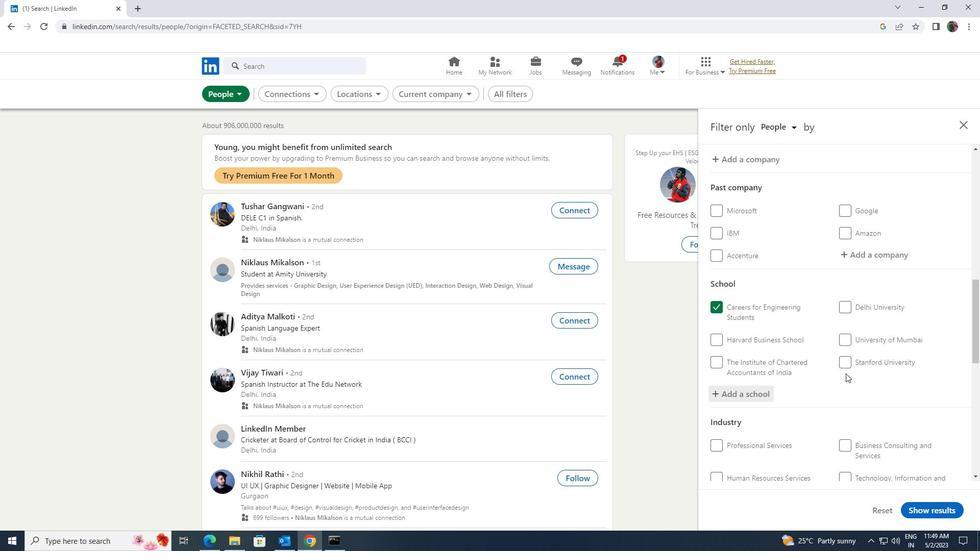 
Action: Mouse scrolled (845, 373) with delta (0, 0)
Screenshot: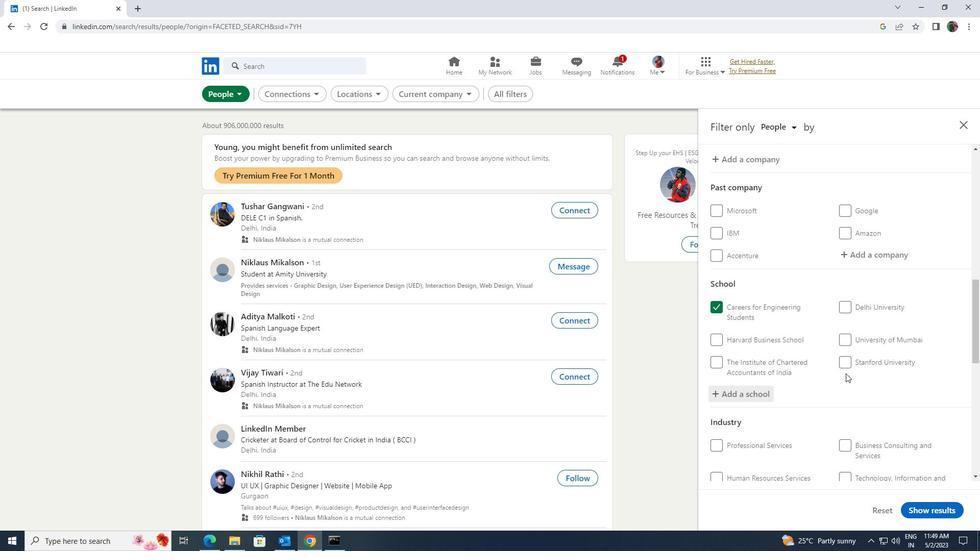 
Action: Mouse moved to (851, 306)
Screenshot: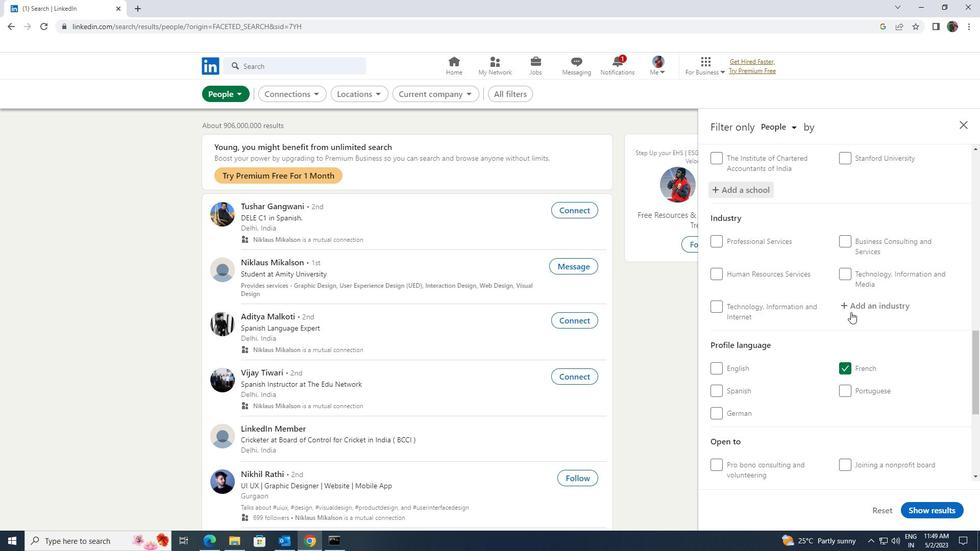 
Action: Mouse pressed left at (851, 306)
Screenshot: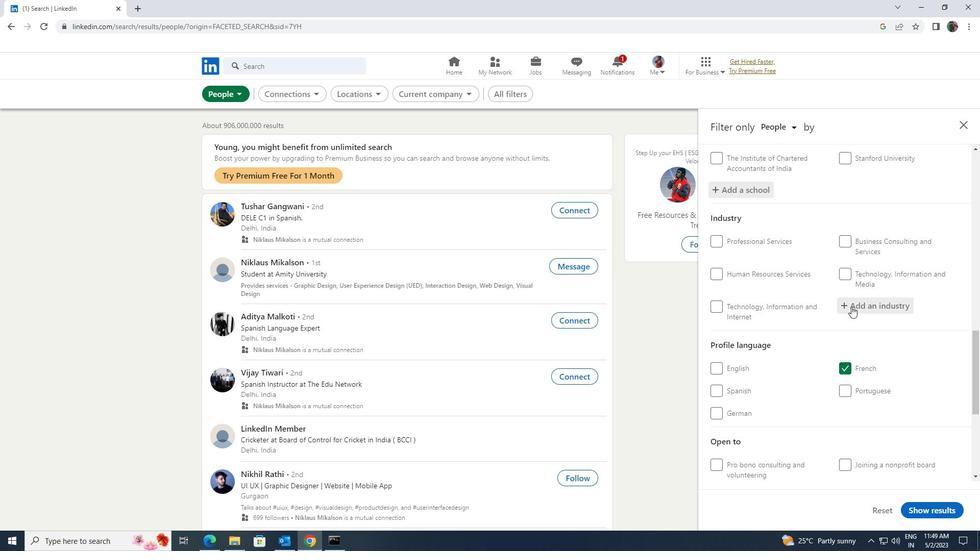 
Action: Key pressed <Key.shift>COMPUTER<Key.space><Key.shift>NET
Screenshot: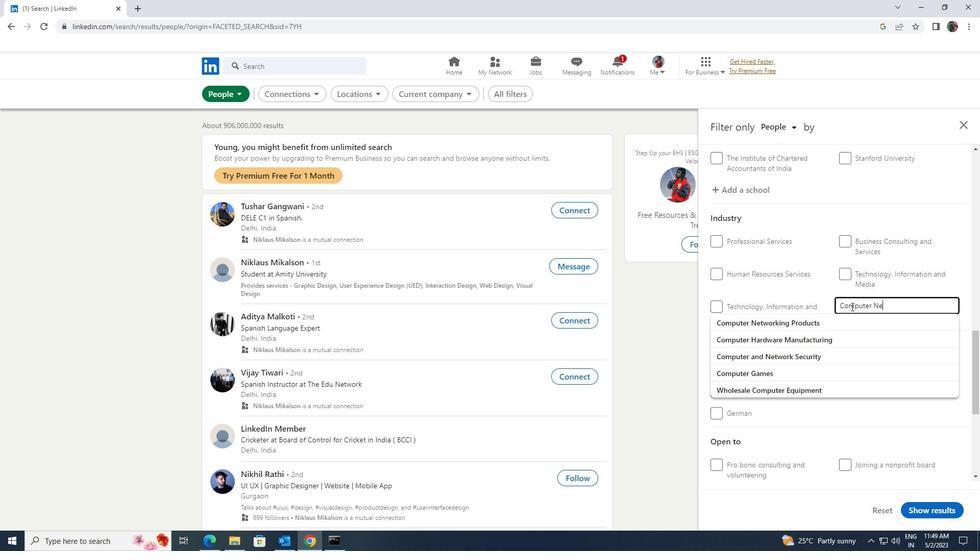 
Action: Mouse moved to (830, 312)
Screenshot: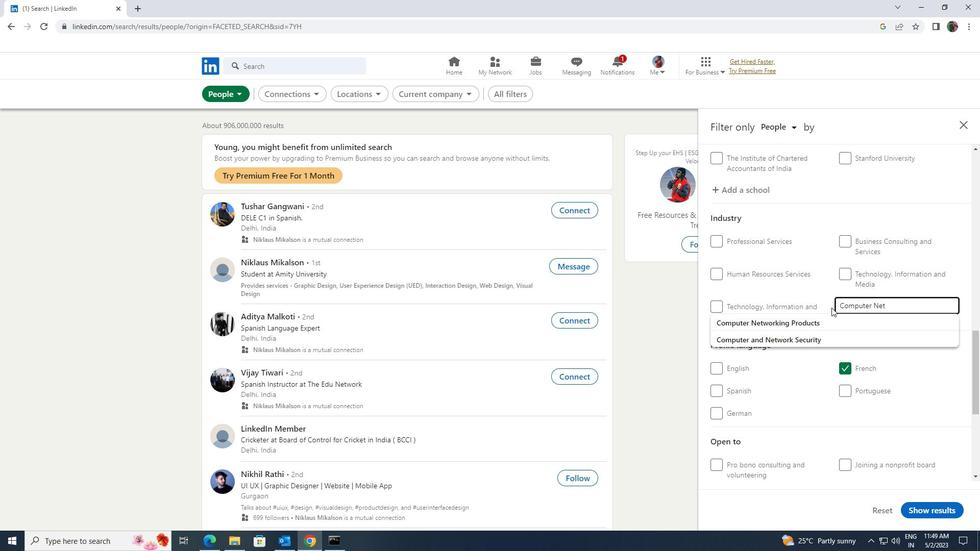 
Action: Key pressed WORKING<Key.enter>
Screenshot: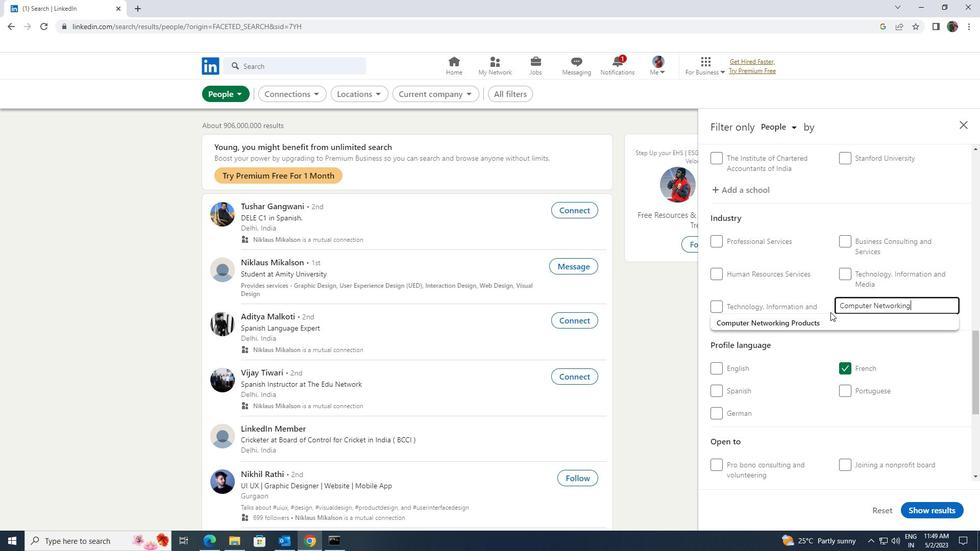 
Action: Mouse scrolled (830, 312) with delta (0, 0)
Screenshot: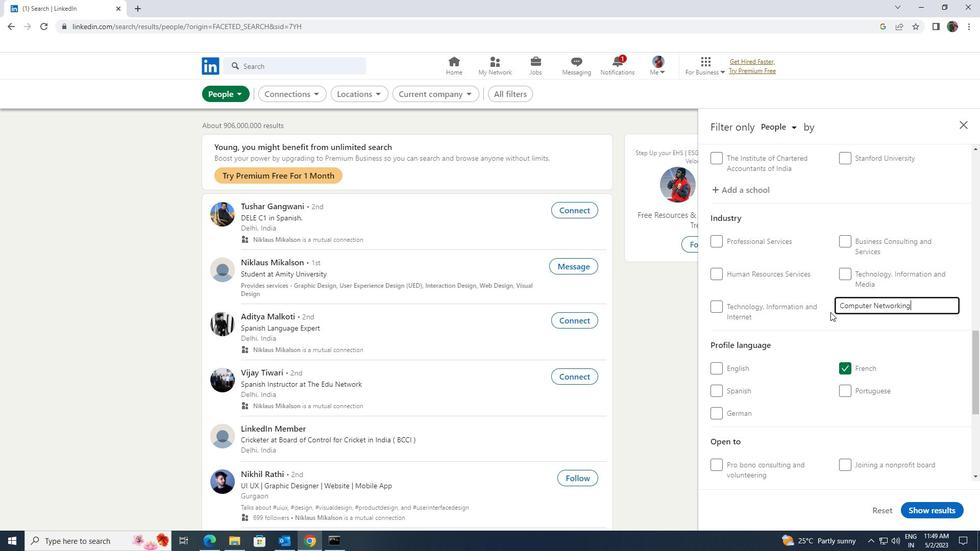 
Action: Mouse scrolled (830, 312) with delta (0, 0)
Screenshot: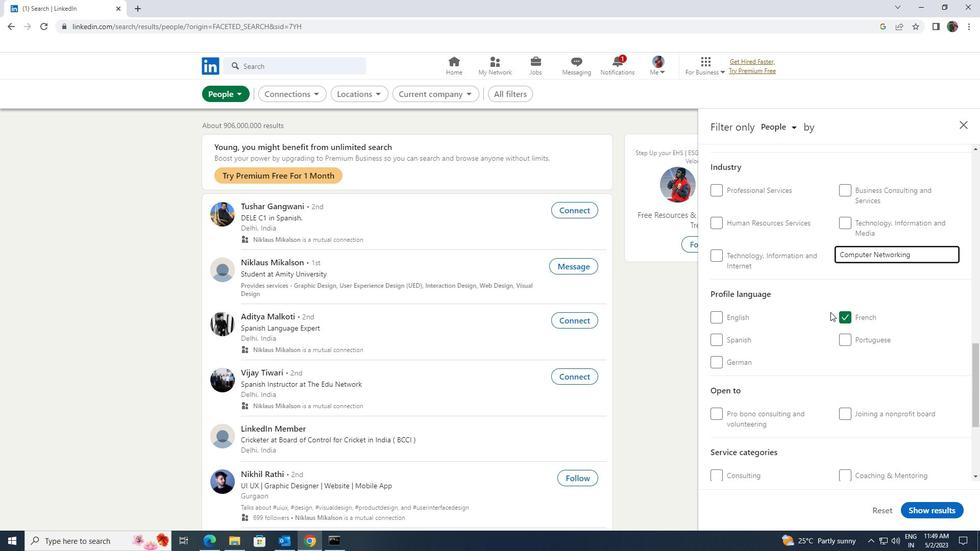 
Action: Mouse scrolled (830, 312) with delta (0, 0)
Screenshot: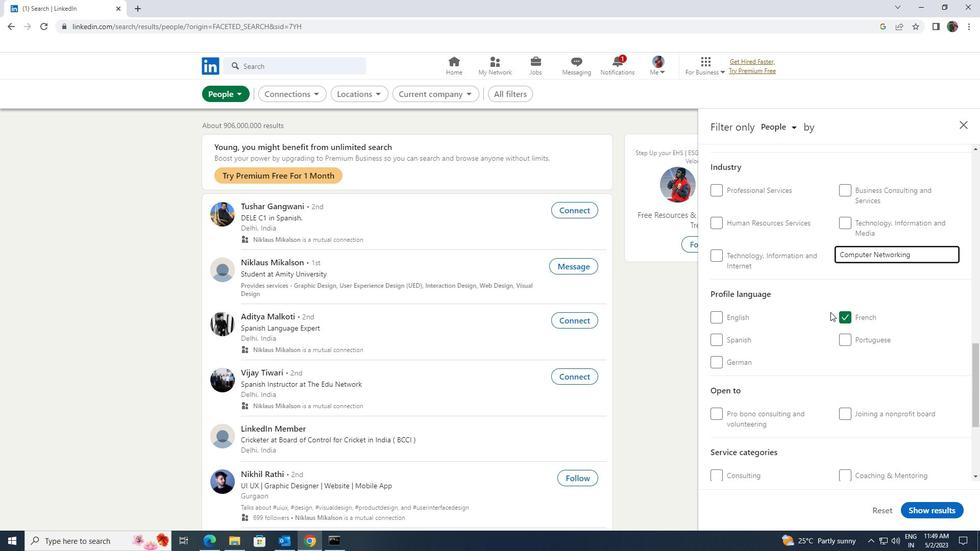 
Action: Mouse scrolled (830, 312) with delta (0, 0)
Screenshot: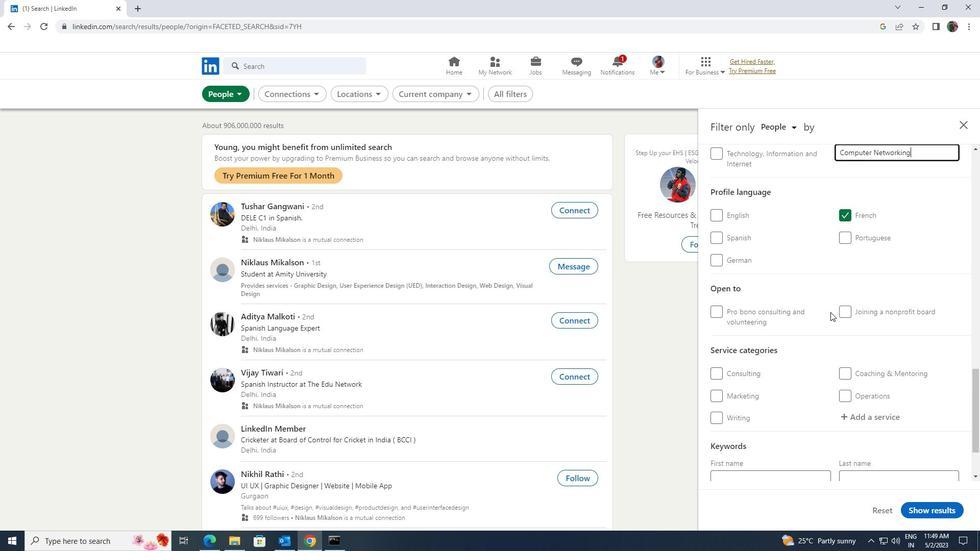 
Action: Mouse scrolled (830, 312) with delta (0, 0)
Screenshot: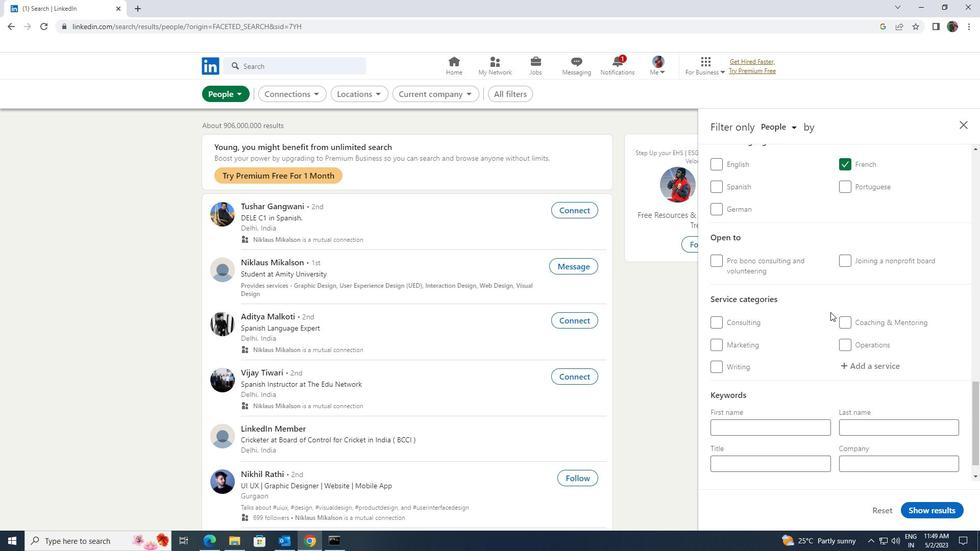 
Action: Mouse moved to (843, 332)
Screenshot: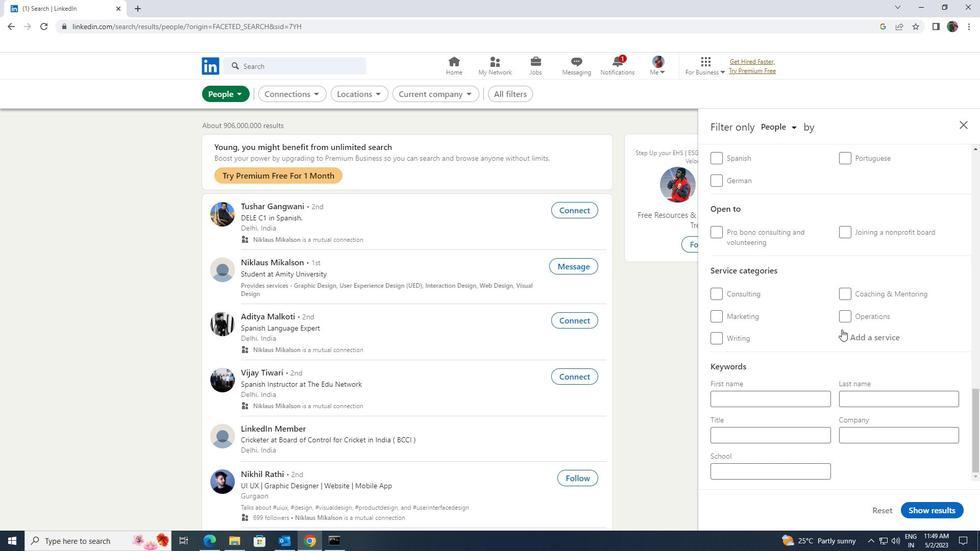 
Action: Mouse pressed left at (843, 332)
Screenshot: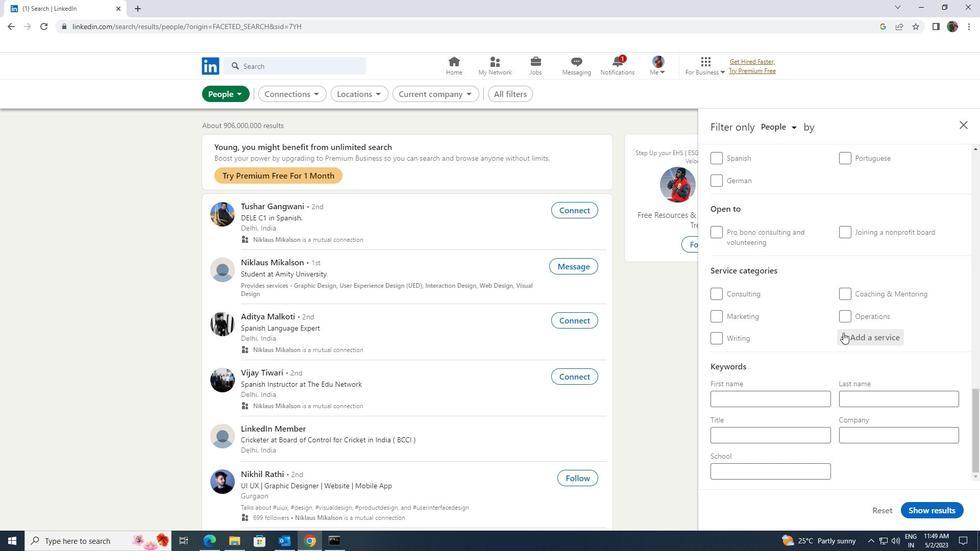 
Action: Key pressed <Key.shift><Key.shift><Key.shift><Key.shift><Key.shift><Key.shift><Key.shift><Key.shift><Key.shift><Key.shift><Key.shift><Key.shift><Key.shift><Key.shift><Key.shift><Key.shift><Key.shift><Key.shift><Key.shift><Key.shift><Key.shift><Key.shift><Key.shift><Key.shift><Key.shift><Key.shift><Key.shift><Key.shift><Key.shift><Key.shift><Key.shift><Key.shift><Key.shift><Key.shift><Key.shift><Key.shift><Key.shift><Key.shift><Key.shift><Key.shift><Key.shift><Key.shift><Key.shift><Key.shift><Key.shift><Key.shift><Key.shift><Key.shift><Key.shift><Key.shift><Key.shift><Key.shift><Key.shift><Key.shift><Key.shift><Key.shift><Key.shift><Key.shift><Key.shift><Key.shift><Key.shift><Key.shift><Key.shift><Key.shift><Key.shift><Key.shift><Key.shift><Key.shift><Key.shift><Key.shift><Key.shift><Key.shift><Key.shift><Key.shift><Key.shift><Key.shift><Key.shift><Key.shift><Key.shift><Key.shift><Key.shift><Key.shift><Key.shift><Key.shift><Key.shift><Key.shift><Key.shift><Key.shift><Key.shift><Key.shift><Key.shift><Key.shift><Key.shift><Key.shift><Key.shift><Key.shift><Key.shift><Key.shift><Key.shift><Key.shift><Key.shift><Key.shift><Key.shift><Key.shift>PLASTIC<Key.space><Key.shift>MANUFACTURING<Key.enter>
Screenshot: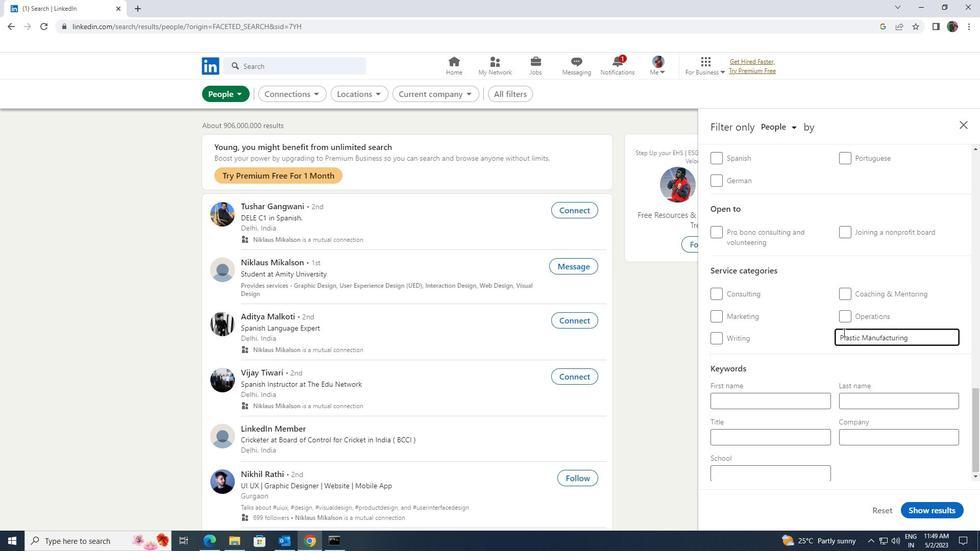 
Action: Mouse moved to (806, 431)
Screenshot: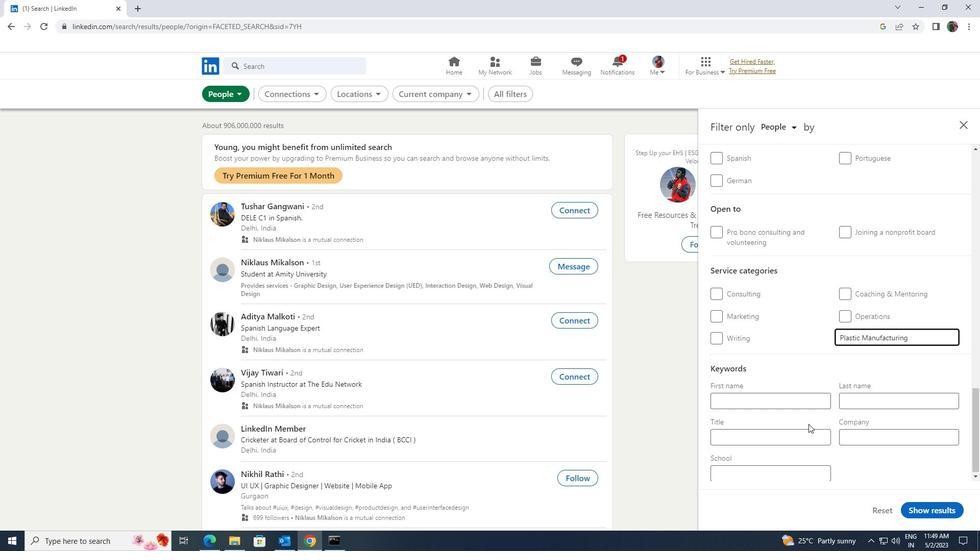 
Action: Mouse pressed left at (806, 431)
Screenshot: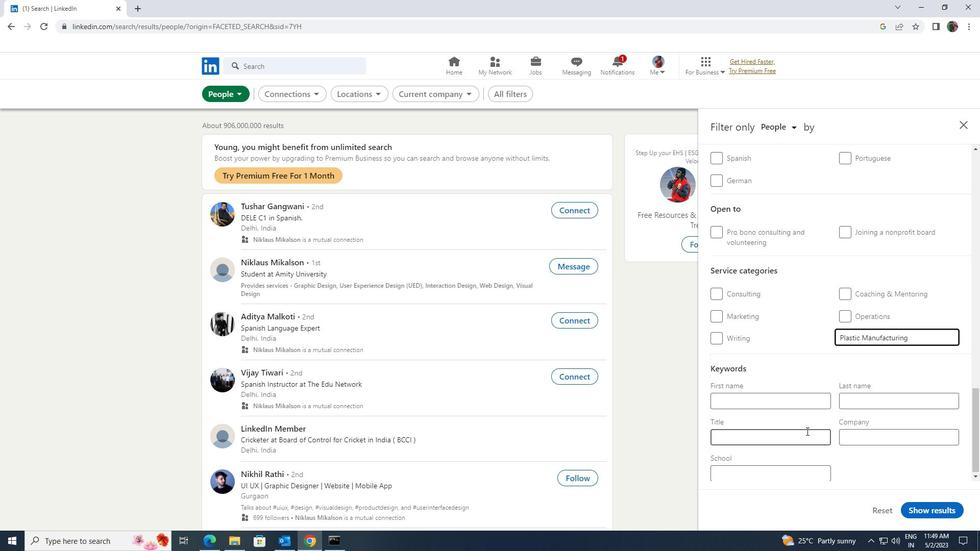 
Action: Key pressed <Key.shift>BUSINESS<Key.space><Key.shift><Key.shift>ANALYST
Screenshot: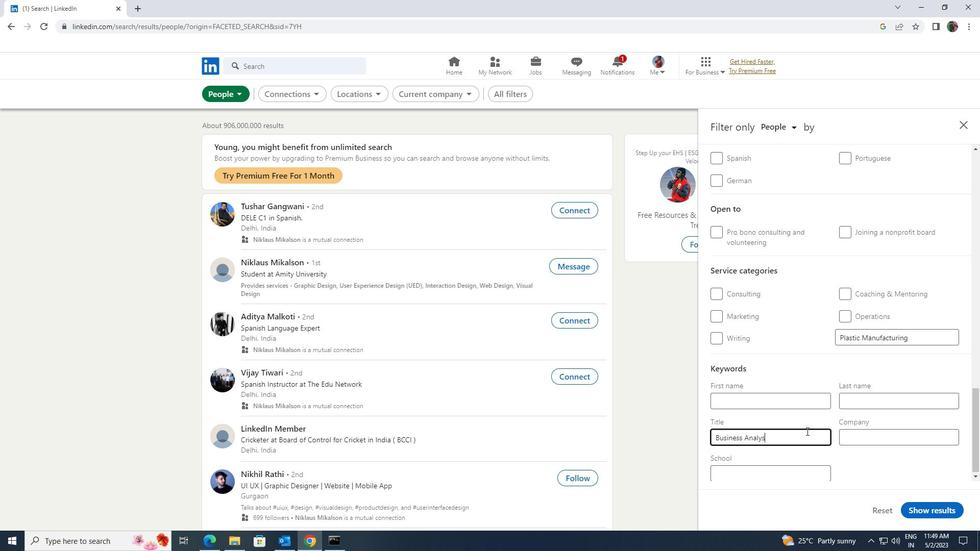 
Action: Mouse moved to (918, 510)
Screenshot: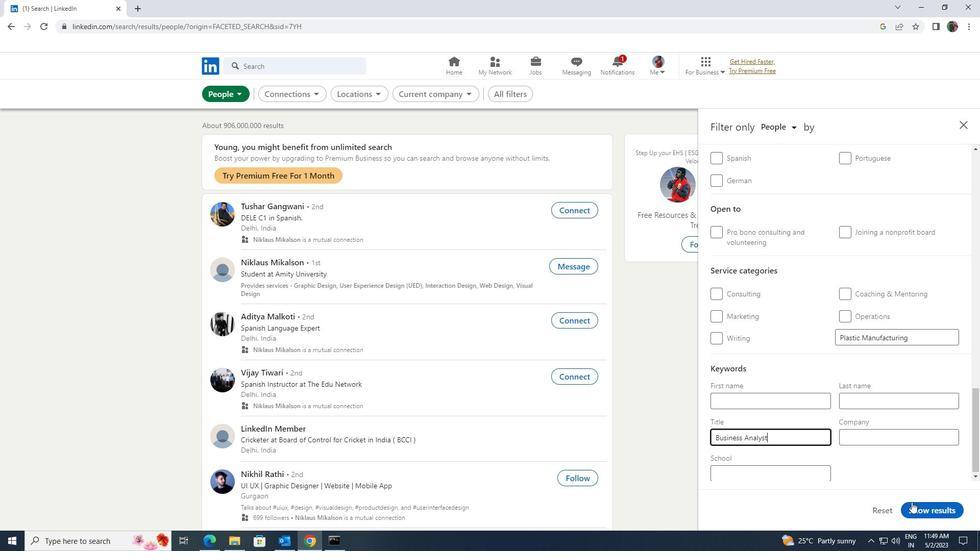 
Action: Mouse pressed left at (918, 510)
Screenshot: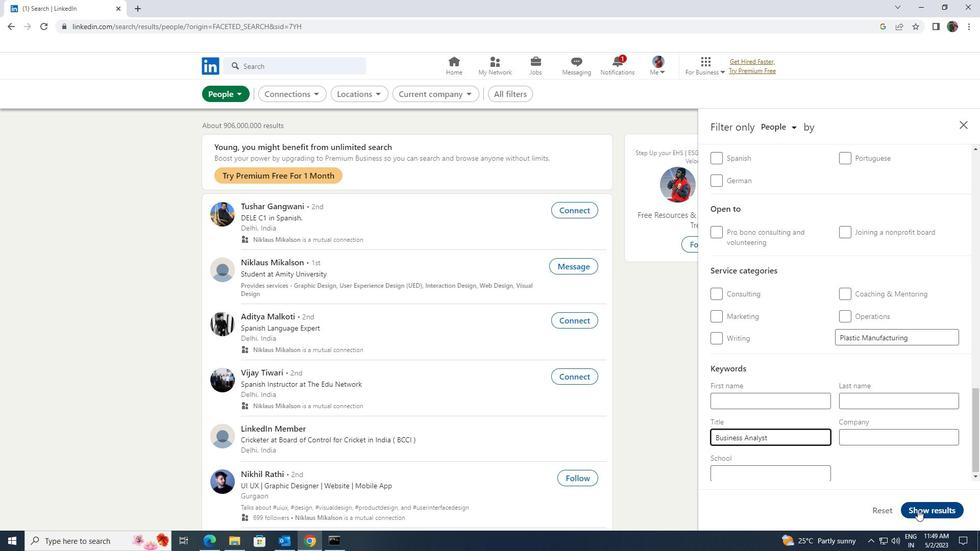 
